 Task: Check the average views per listing of open concept kitchen in the last 3 years.
Action: Mouse moved to (947, 222)
Screenshot: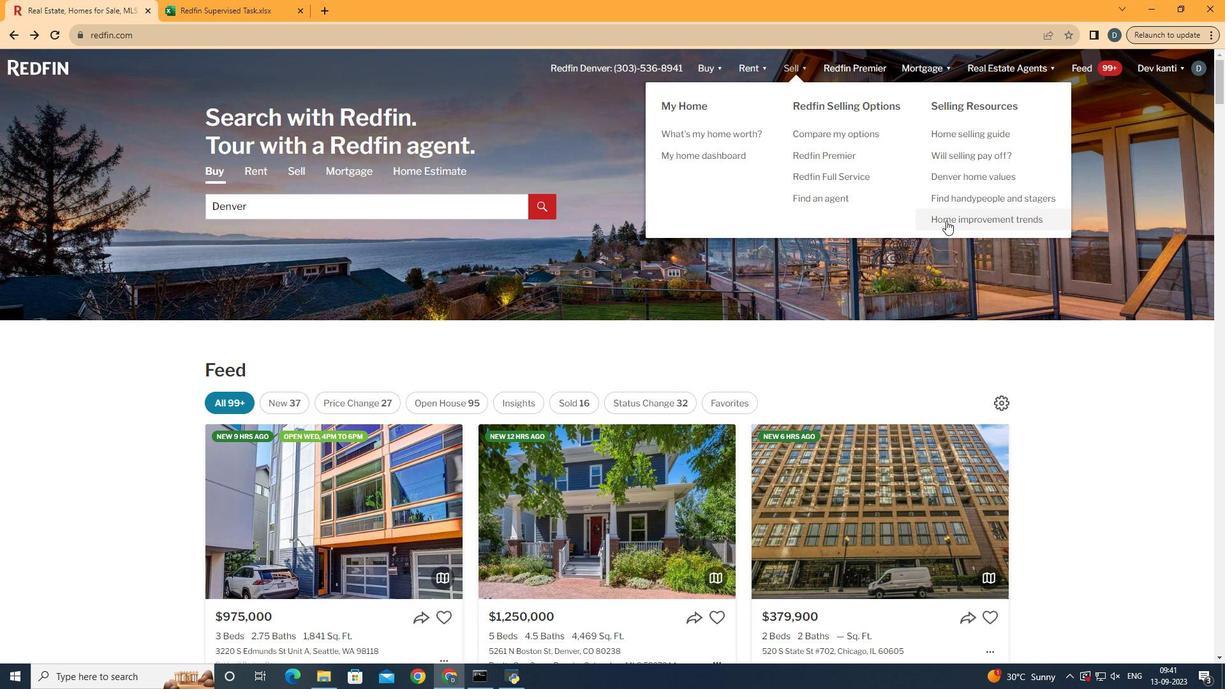 
Action: Mouse pressed left at (947, 222)
Screenshot: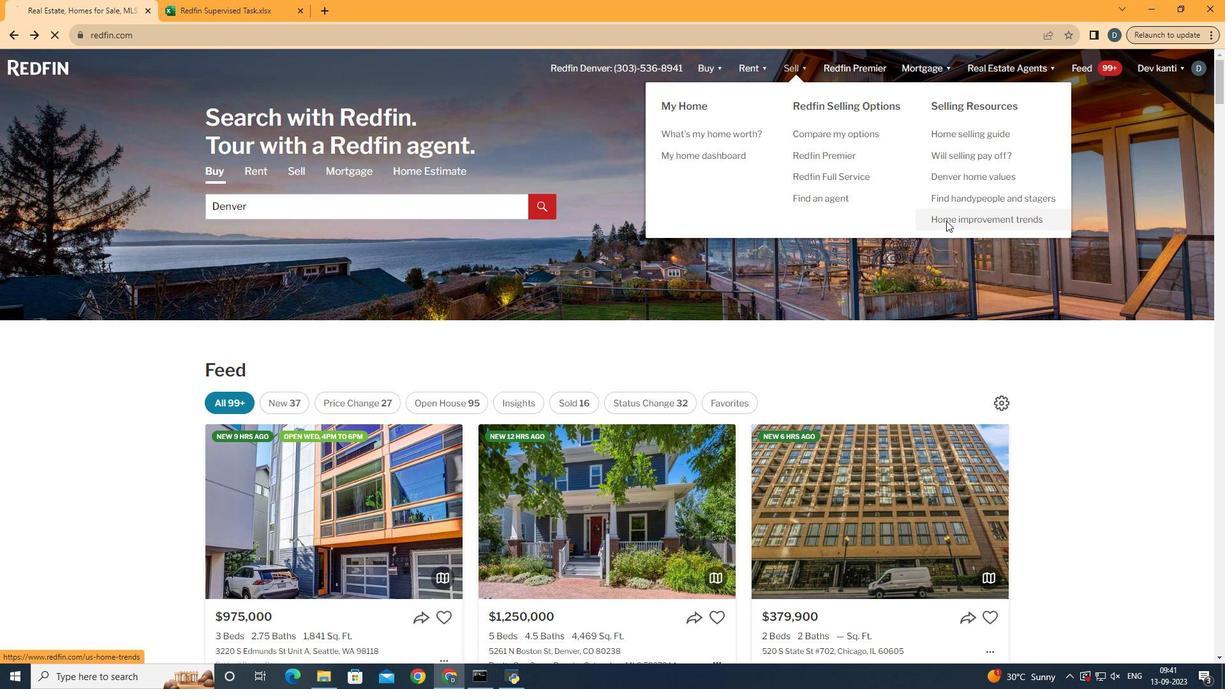 
Action: Mouse moved to (310, 246)
Screenshot: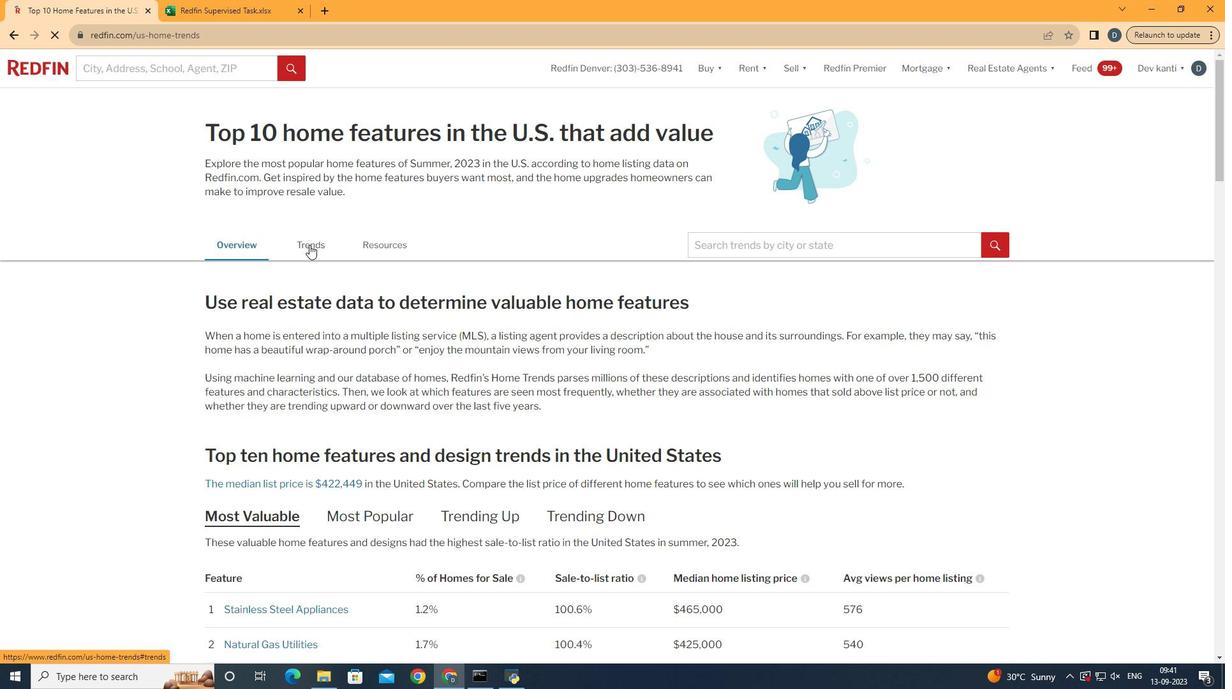 
Action: Mouse pressed left at (310, 246)
Screenshot: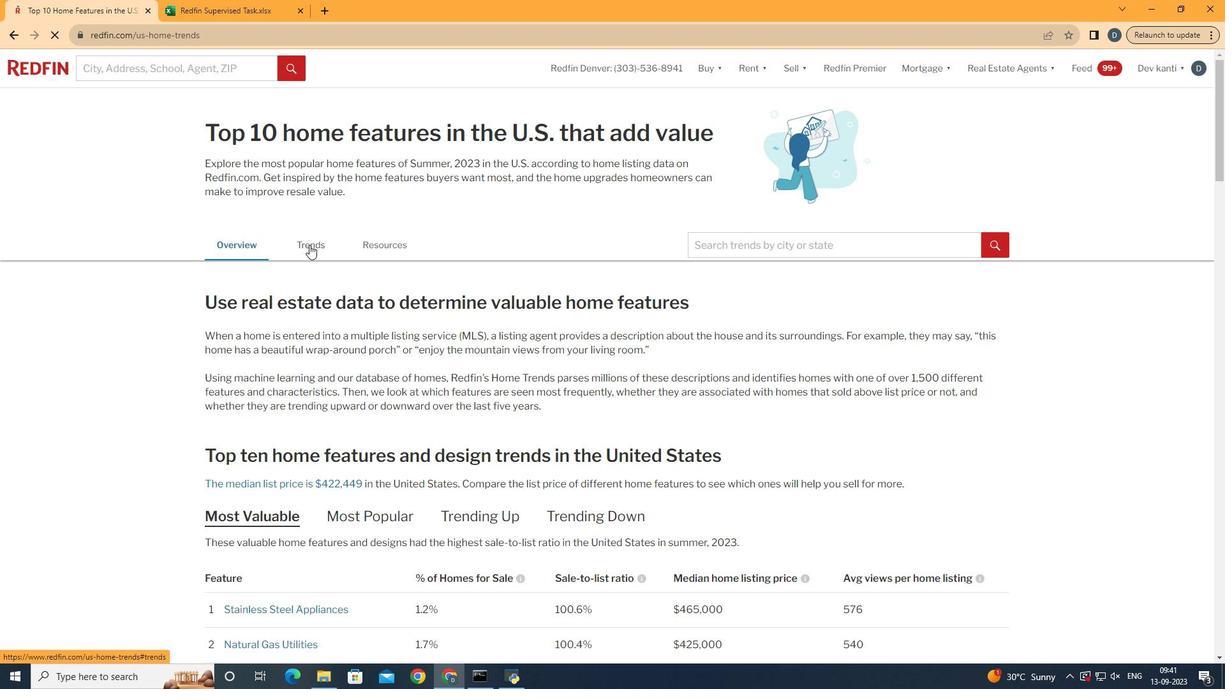 
Action: Mouse moved to (410, 326)
Screenshot: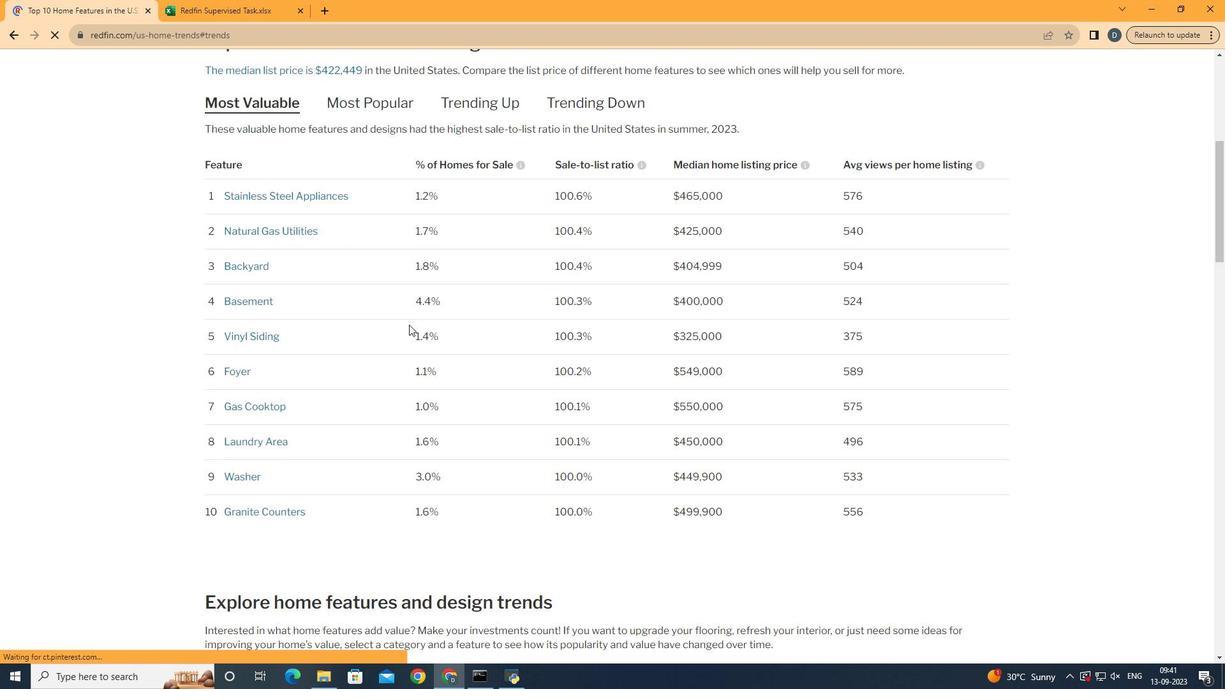 
Action: Mouse scrolled (410, 325) with delta (0, 0)
Screenshot: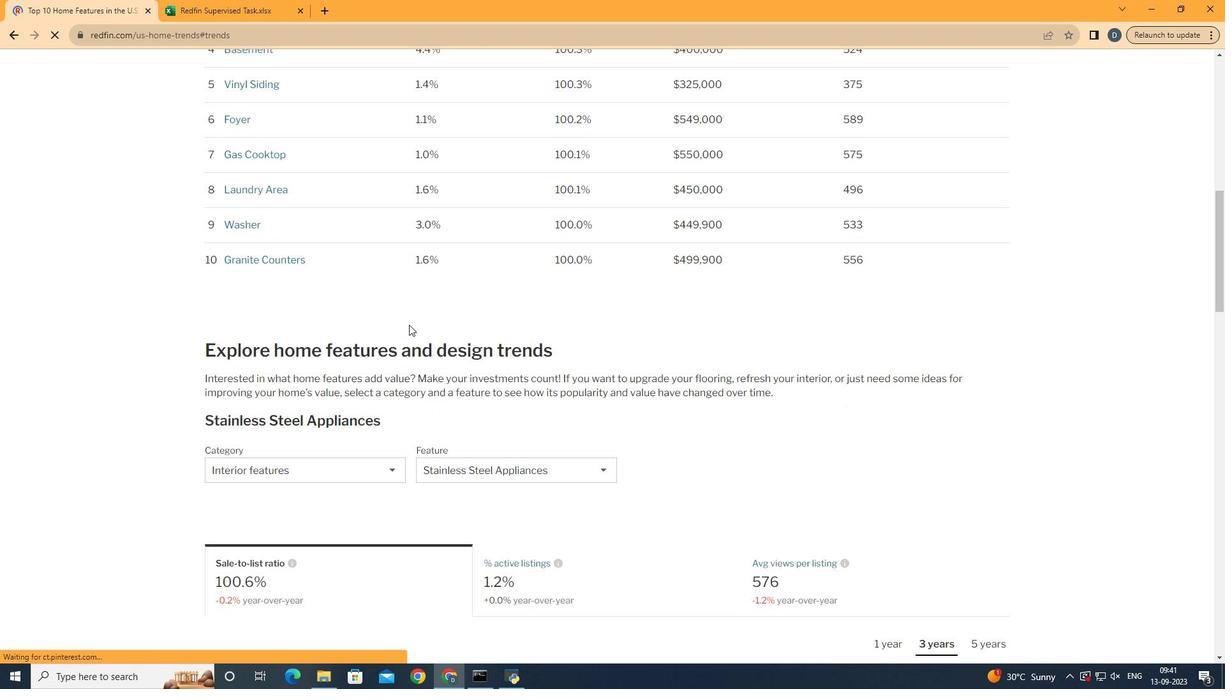 
Action: Mouse scrolled (410, 325) with delta (0, 0)
Screenshot: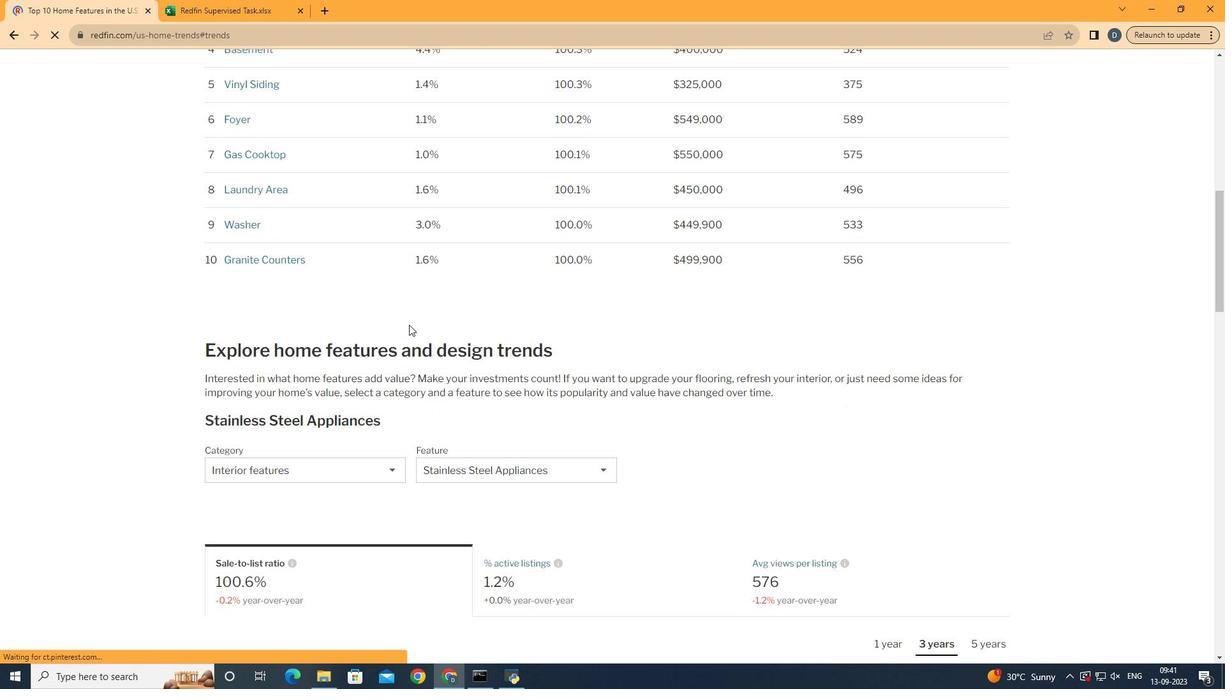 
Action: Mouse scrolled (410, 325) with delta (0, 0)
Screenshot: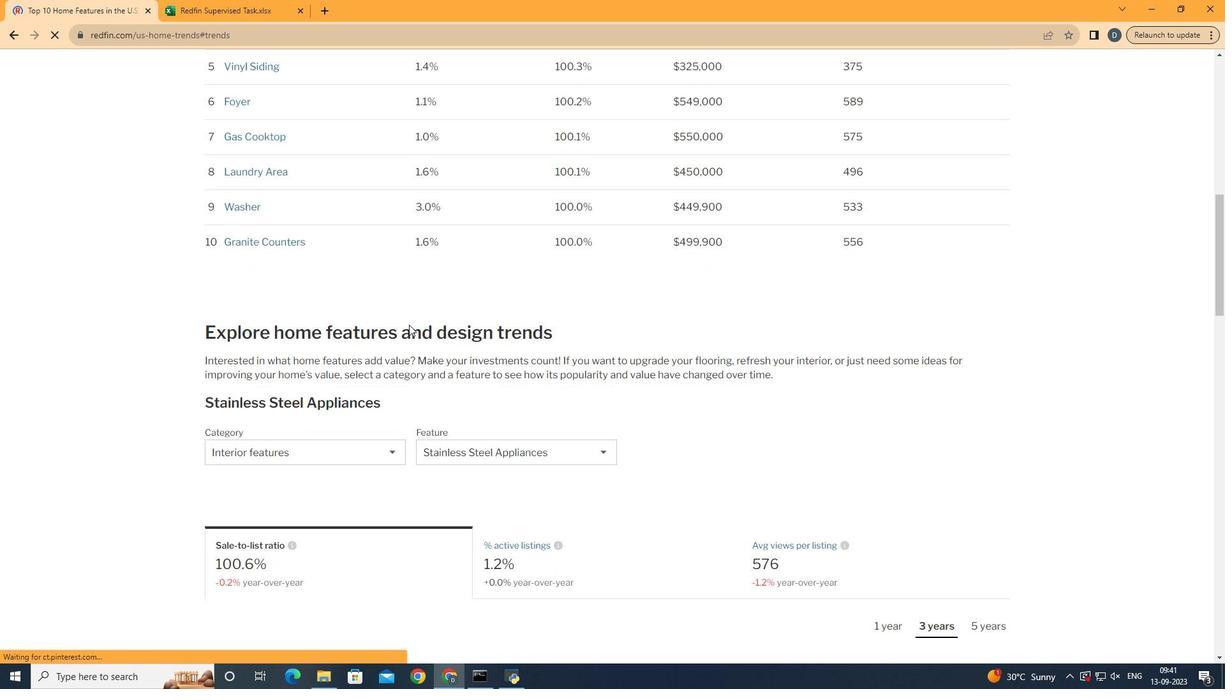 
Action: Mouse scrolled (410, 325) with delta (0, 0)
Screenshot: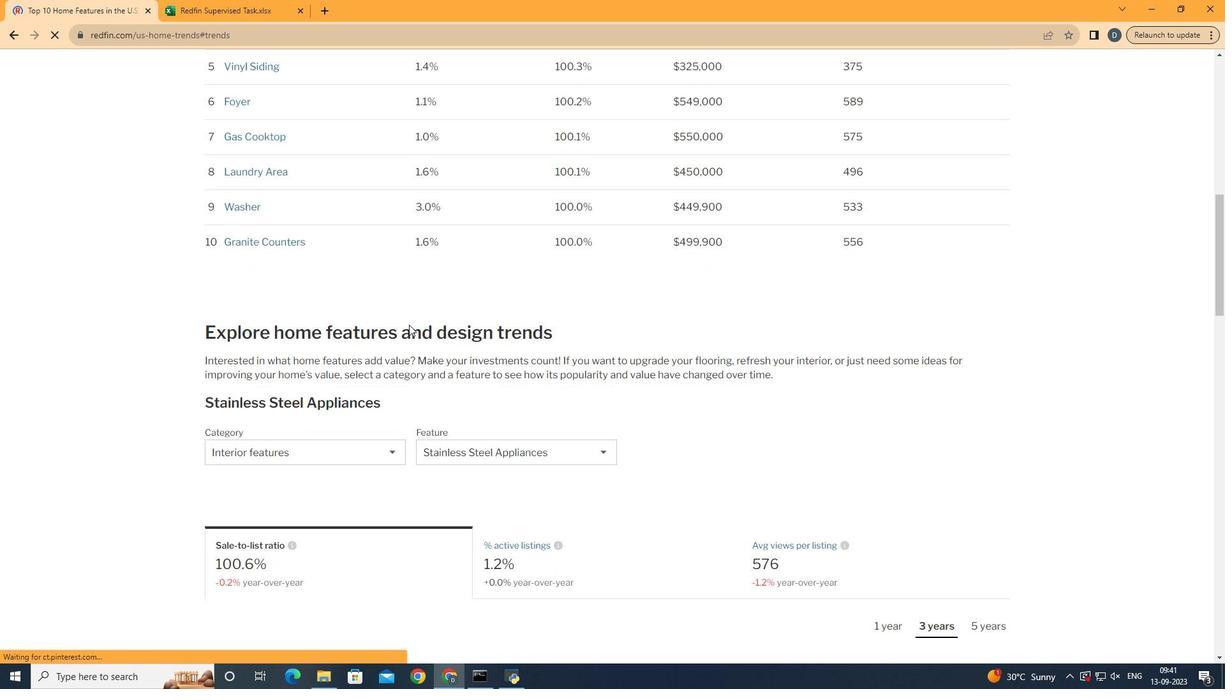 
Action: Mouse scrolled (410, 325) with delta (0, 0)
Screenshot: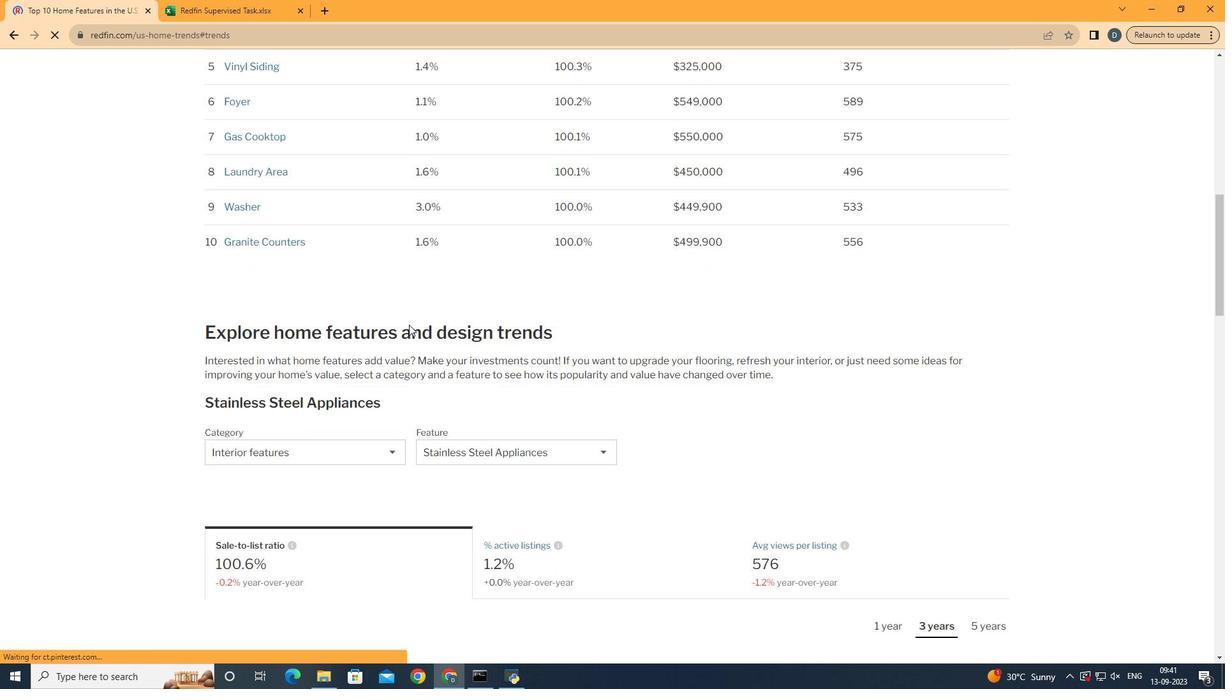 
Action: Mouse scrolled (410, 325) with delta (0, 0)
Screenshot: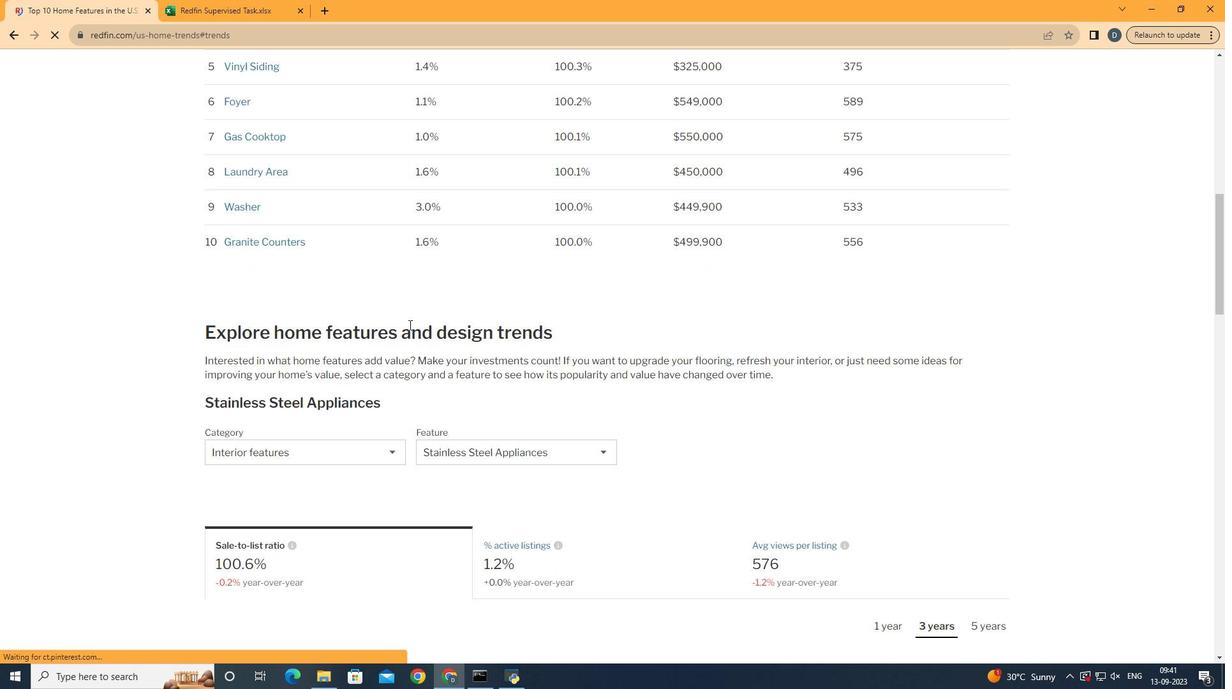
Action: Mouse scrolled (410, 325) with delta (0, 0)
Screenshot: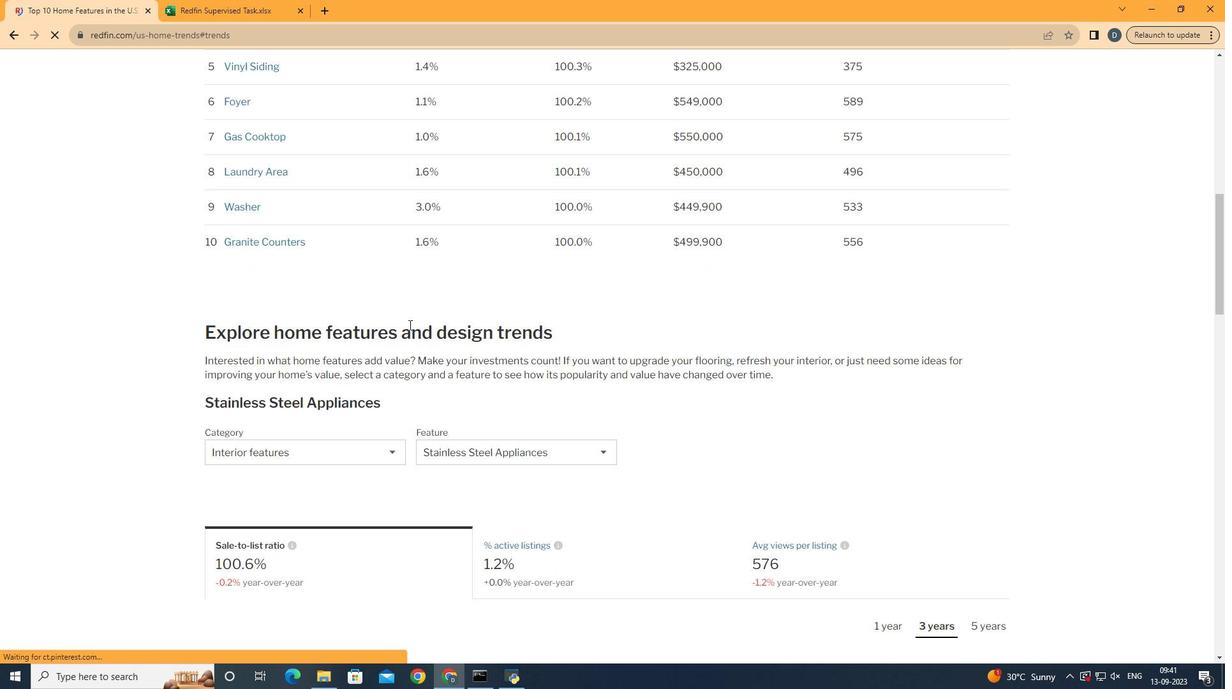 
Action: Mouse scrolled (410, 325) with delta (0, 0)
Screenshot: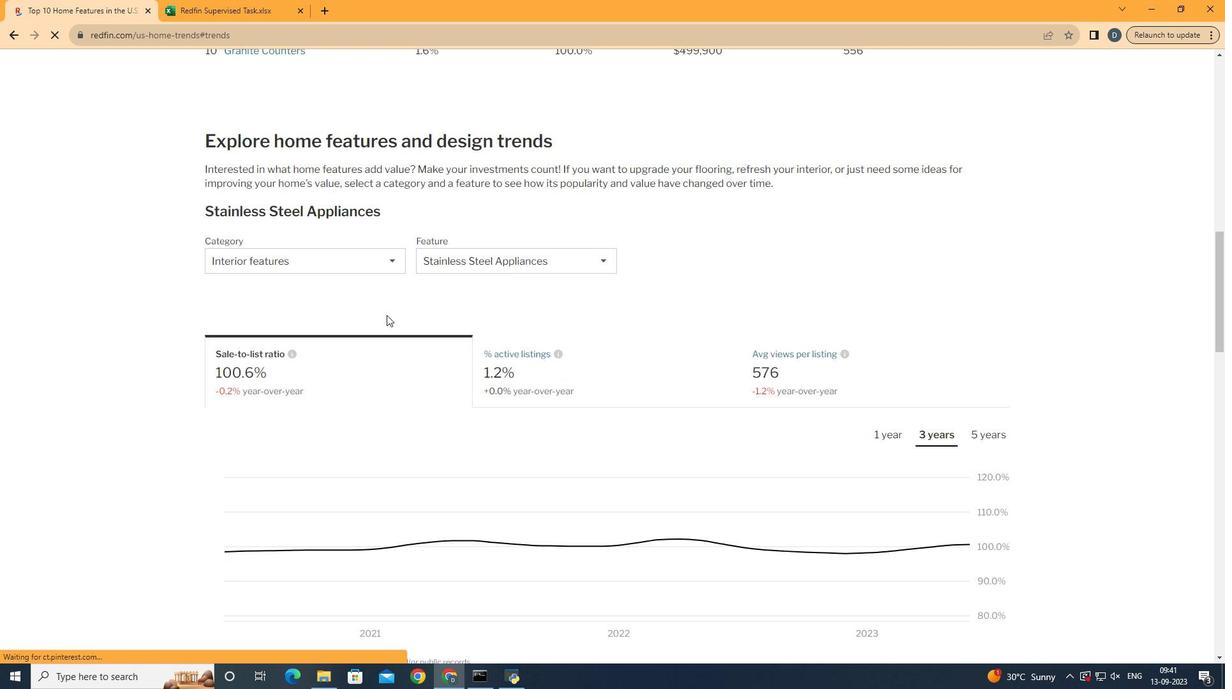 
Action: Mouse moved to (387, 292)
Screenshot: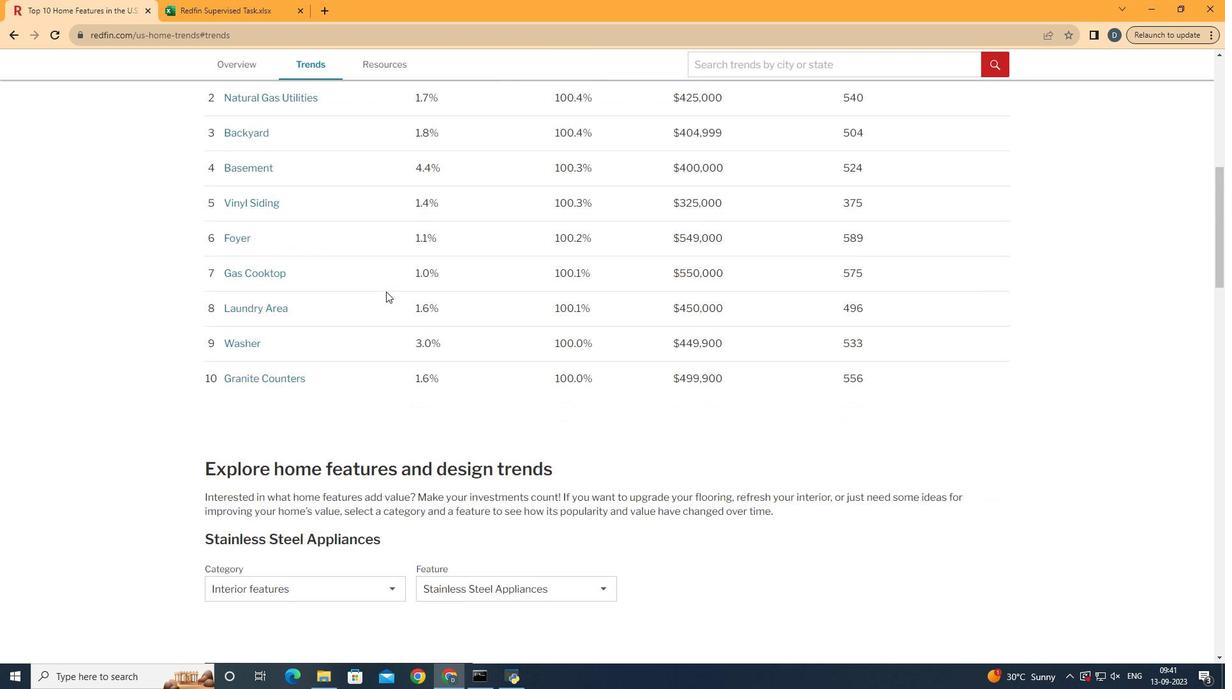 
Action: Mouse scrolled (387, 292) with delta (0, 0)
Screenshot: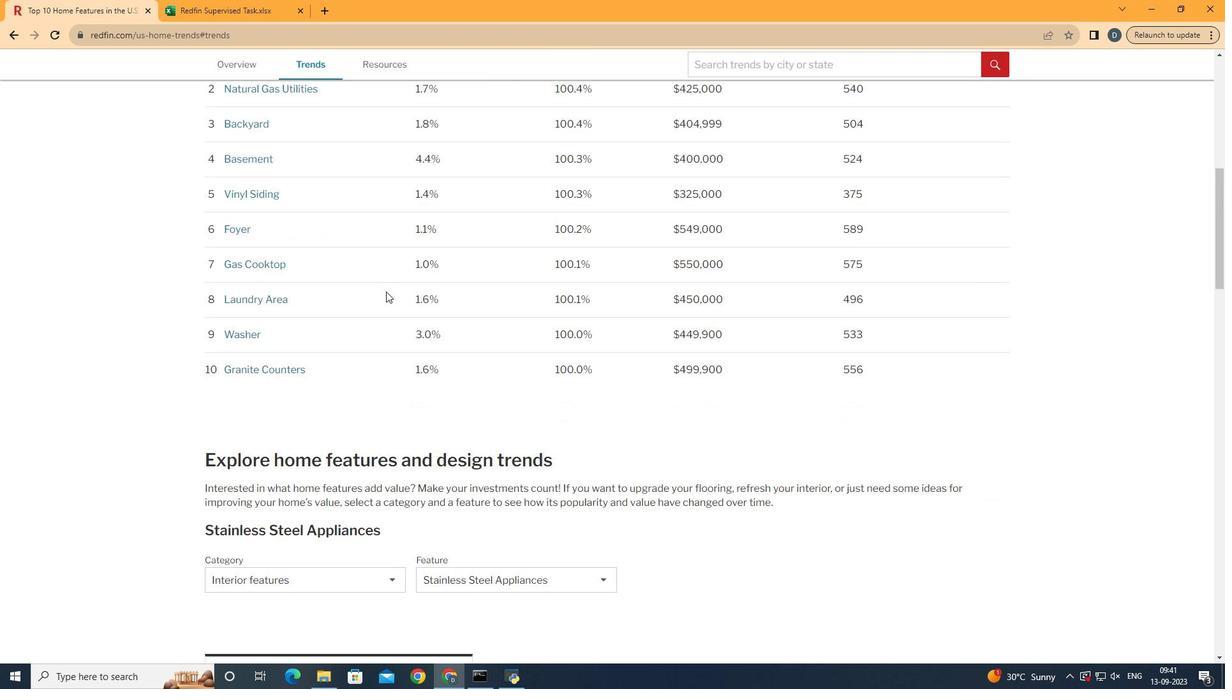 
Action: Mouse scrolled (387, 292) with delta (0, 0)
Screenshot: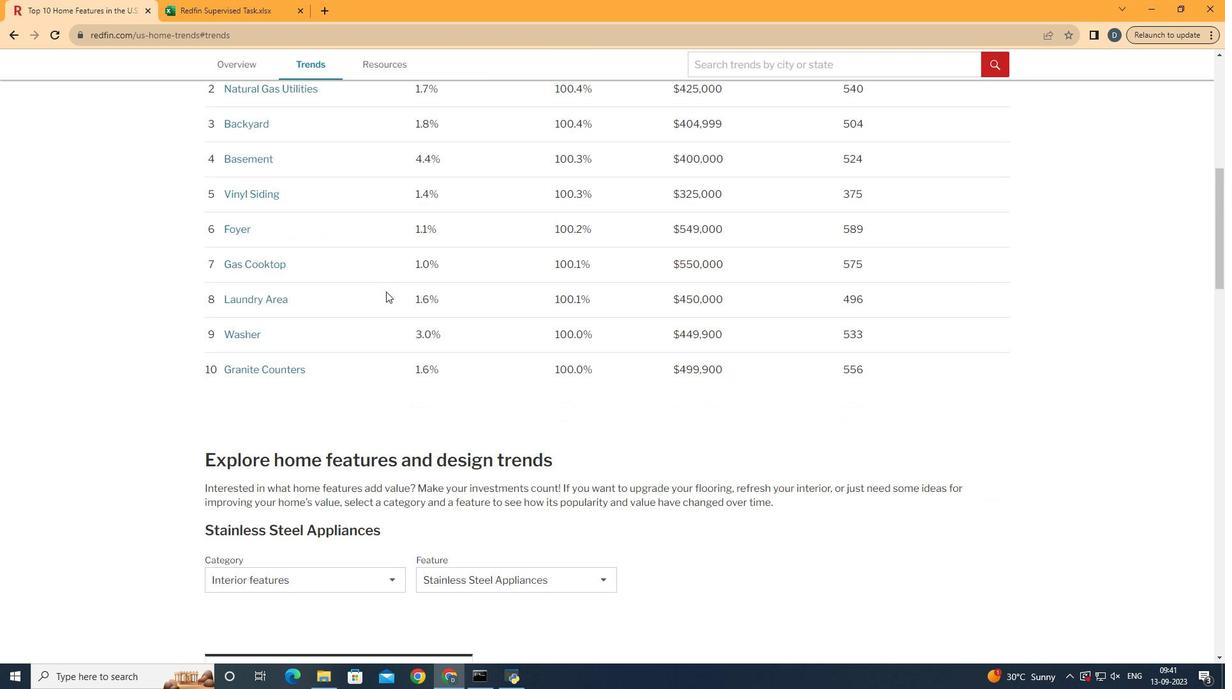 
Action: Mouse scrolled (387, 292) with delta (0, 0)
Screenshot: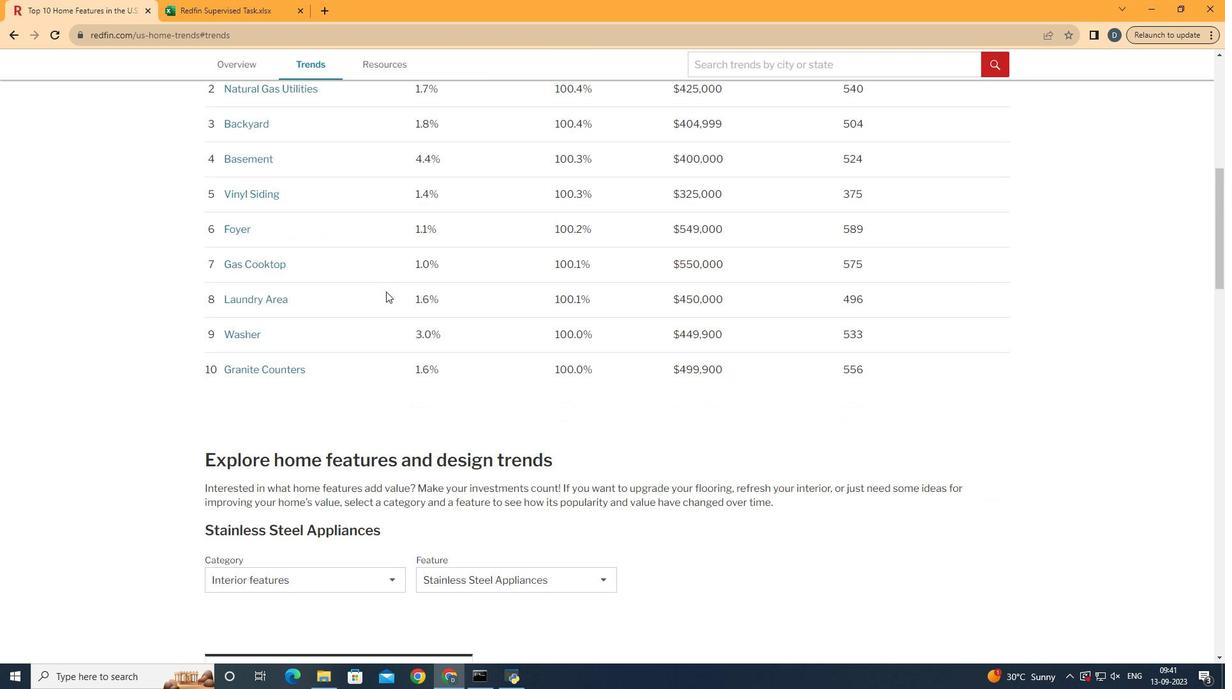
Action: Mouse scrolled (387, 292) with delta (0, 0)
Screenshot: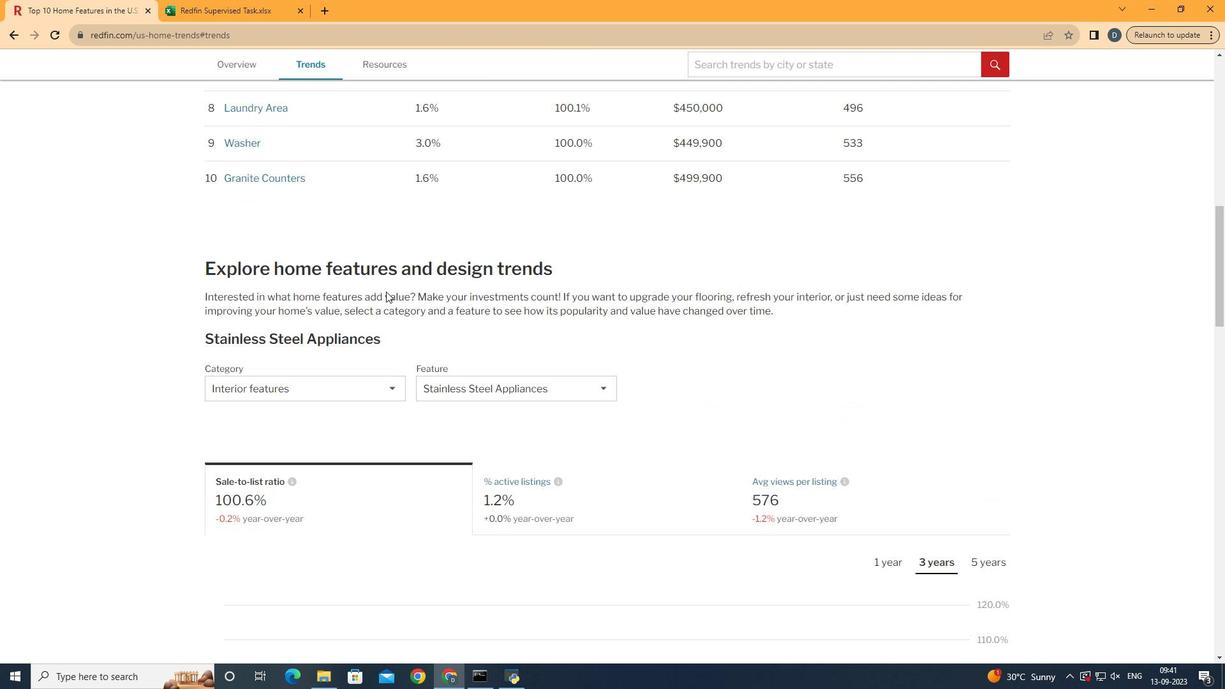 
Action: Mouse scrolled (387, 292) with delta (0, 0)
Screenshot: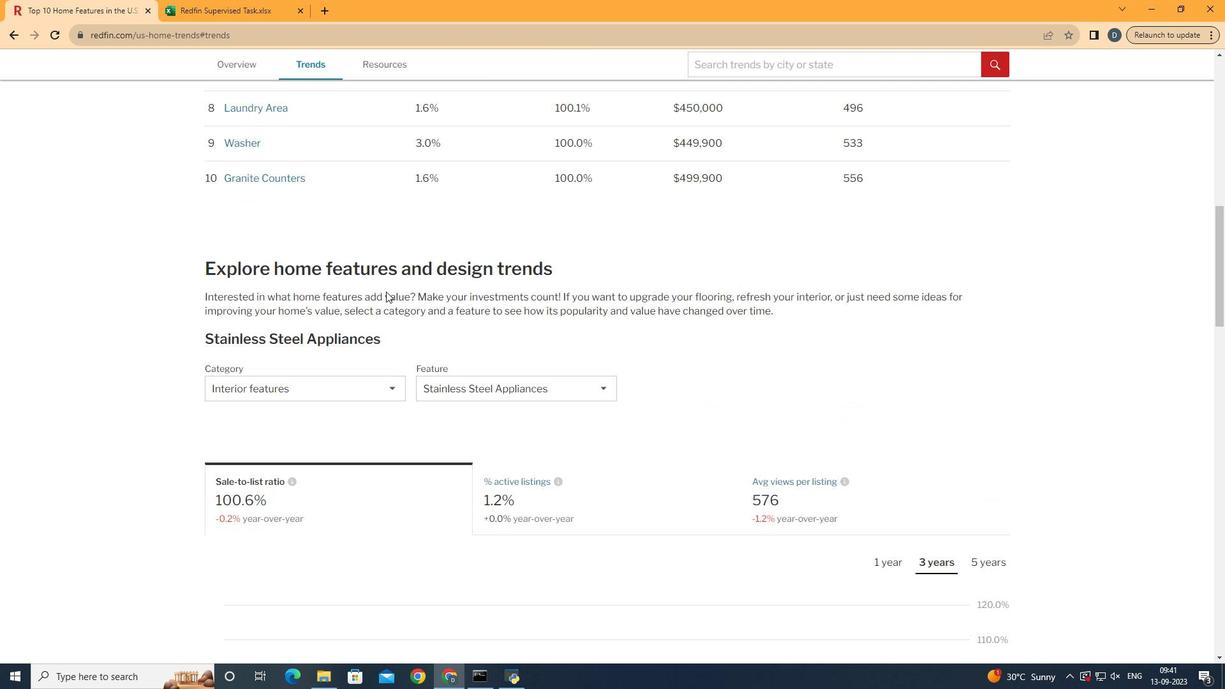 
Action: Mouse scrolled (387, 292) with delta (0, 0)
Screenshot: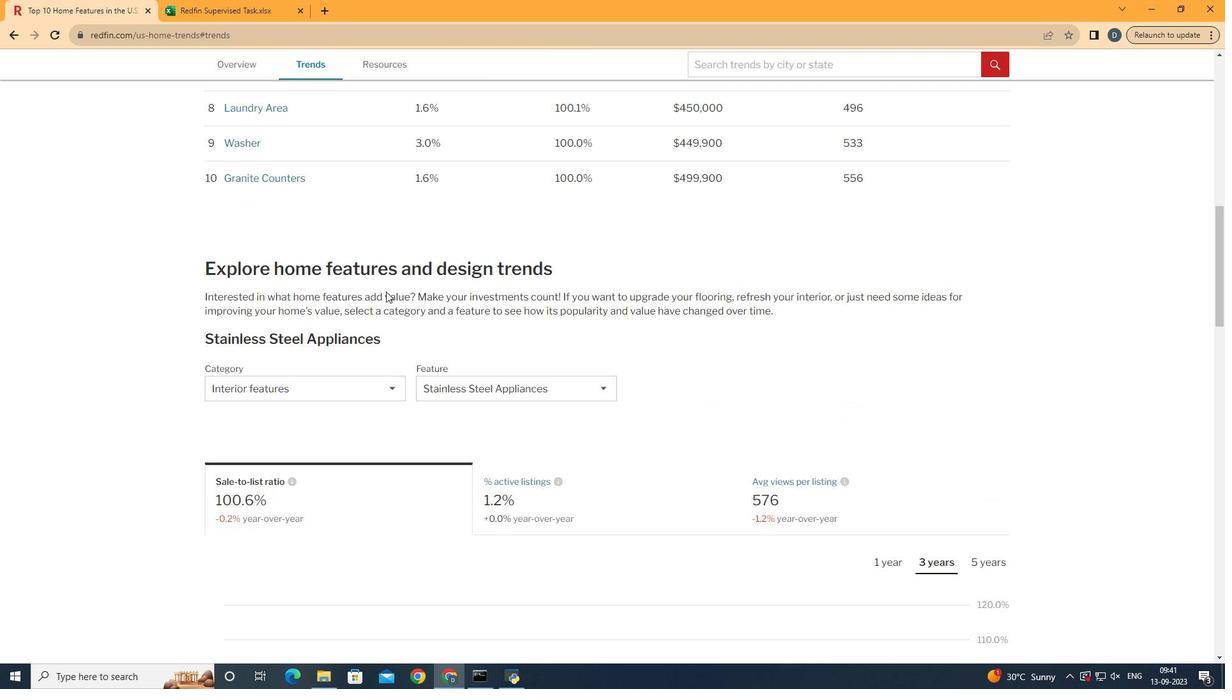 
Action: Mouse moved to (379, 370)
Screenshot: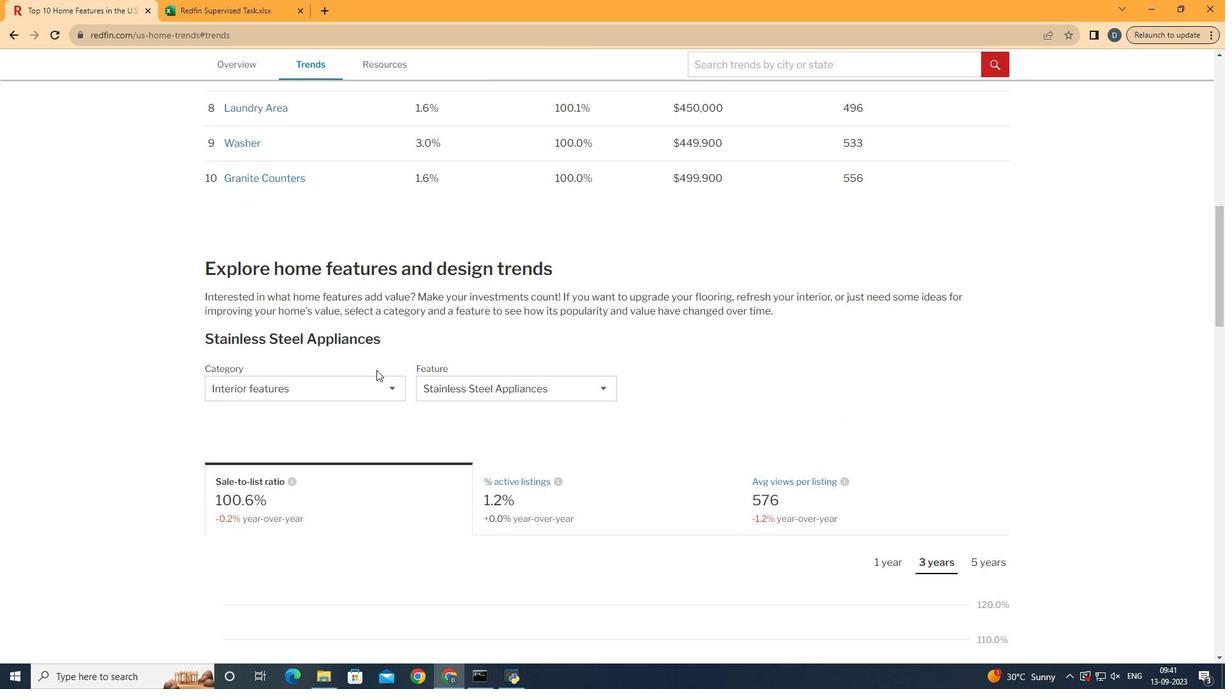 
Action: Mouse pressed left at (379, 370)
Screenshot: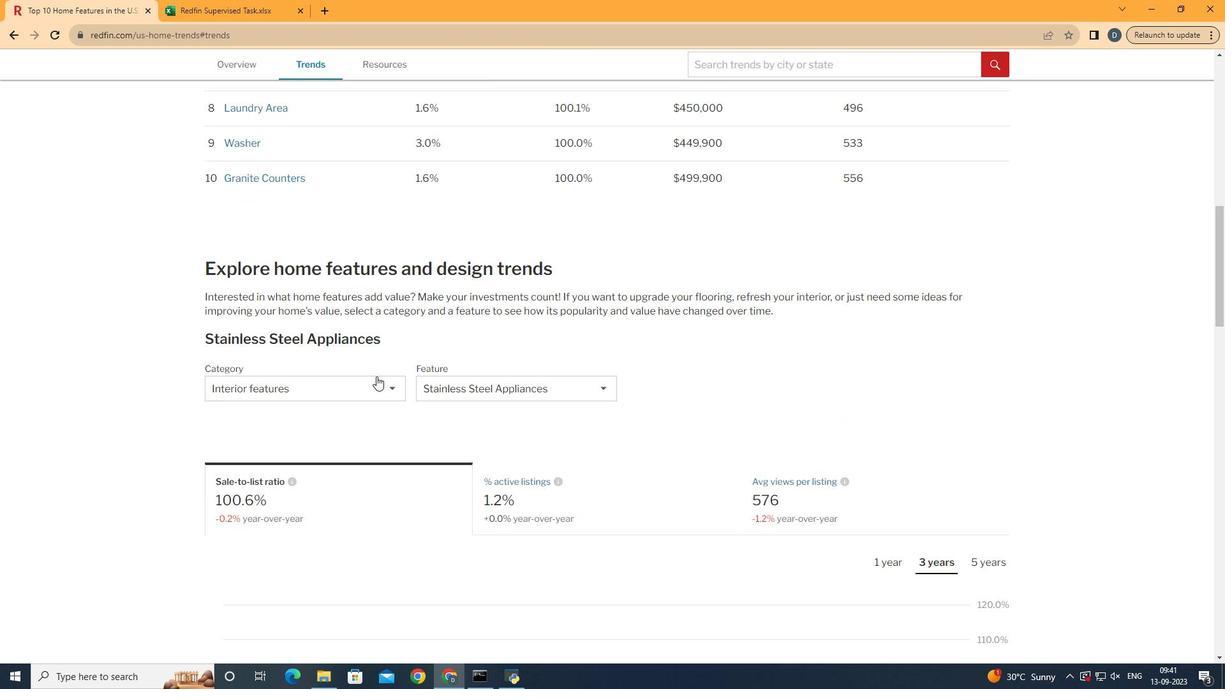 
Action: Mouse moved to (377, 378)
Screenshot: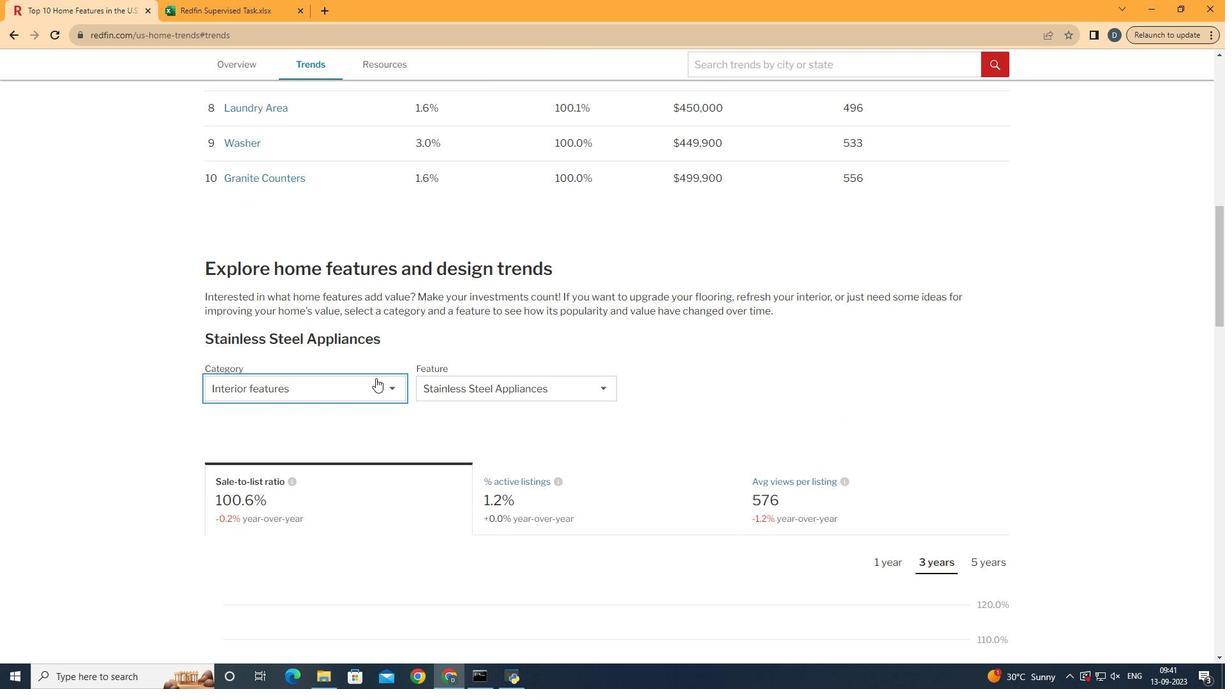 
Action: Mouse pressed left at (377, 378)
Screenshot: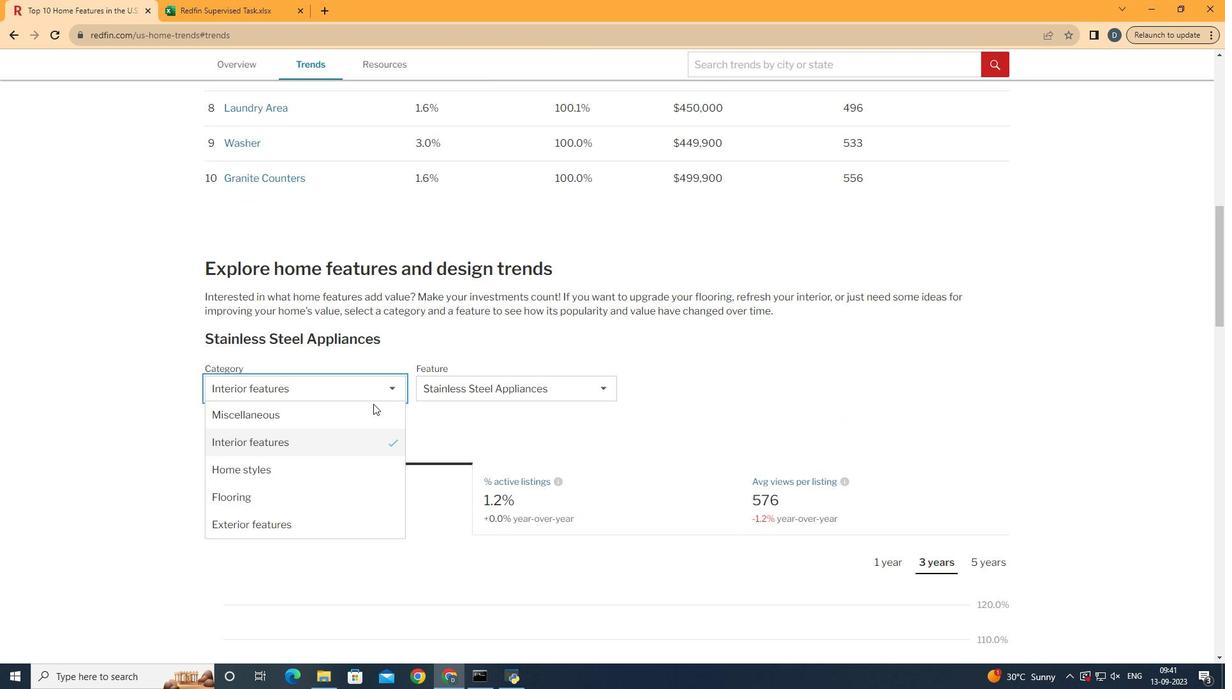 
Action: Mouse moved to (374, 438)
Screenshot: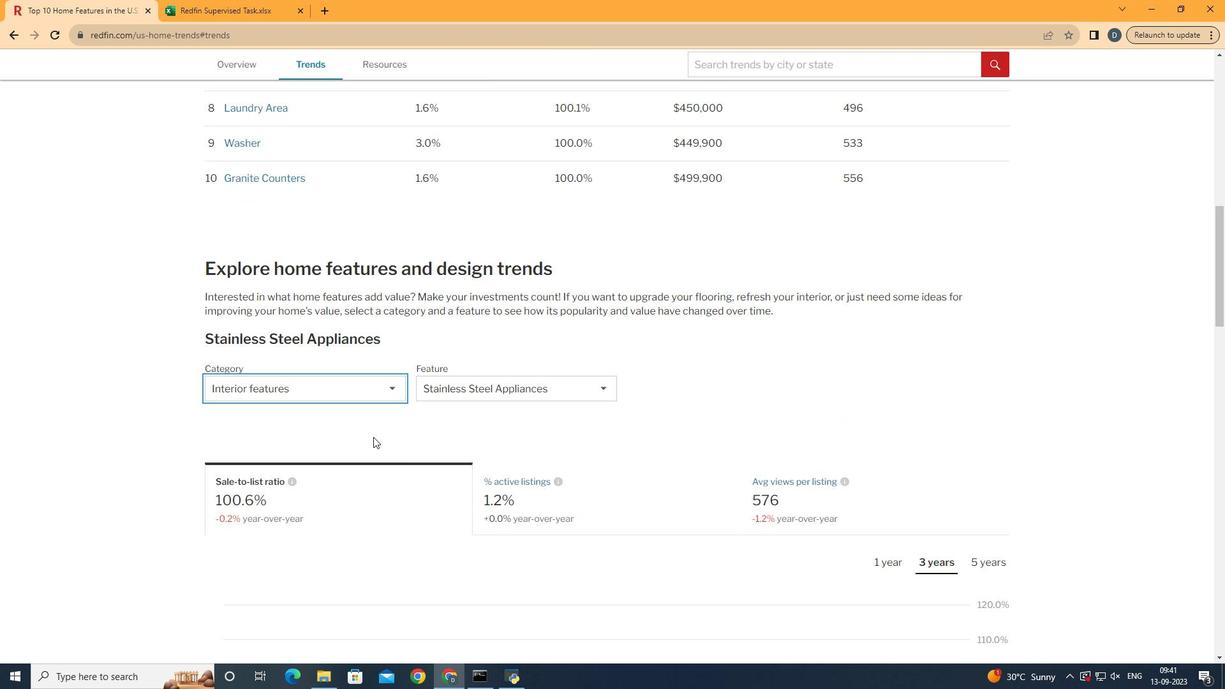 
Action: Mouse pressed left at (374, 438)
Screenshot: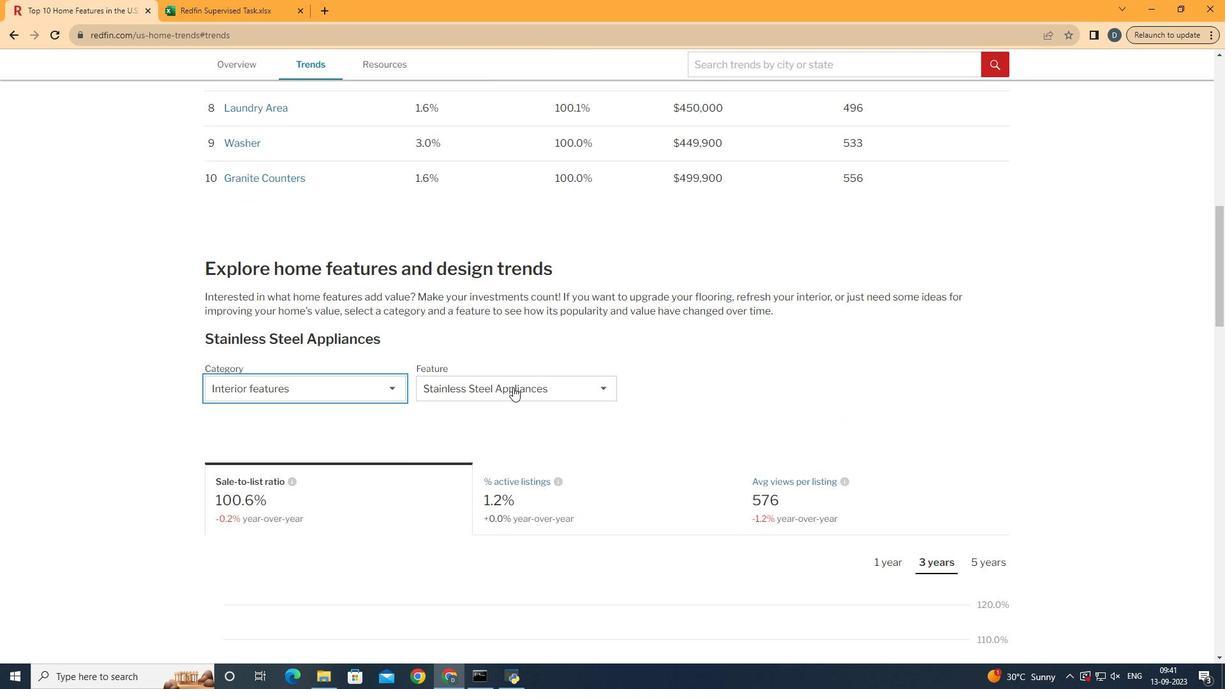 
Action: Mouse moved to (514, 388)
Screenshot: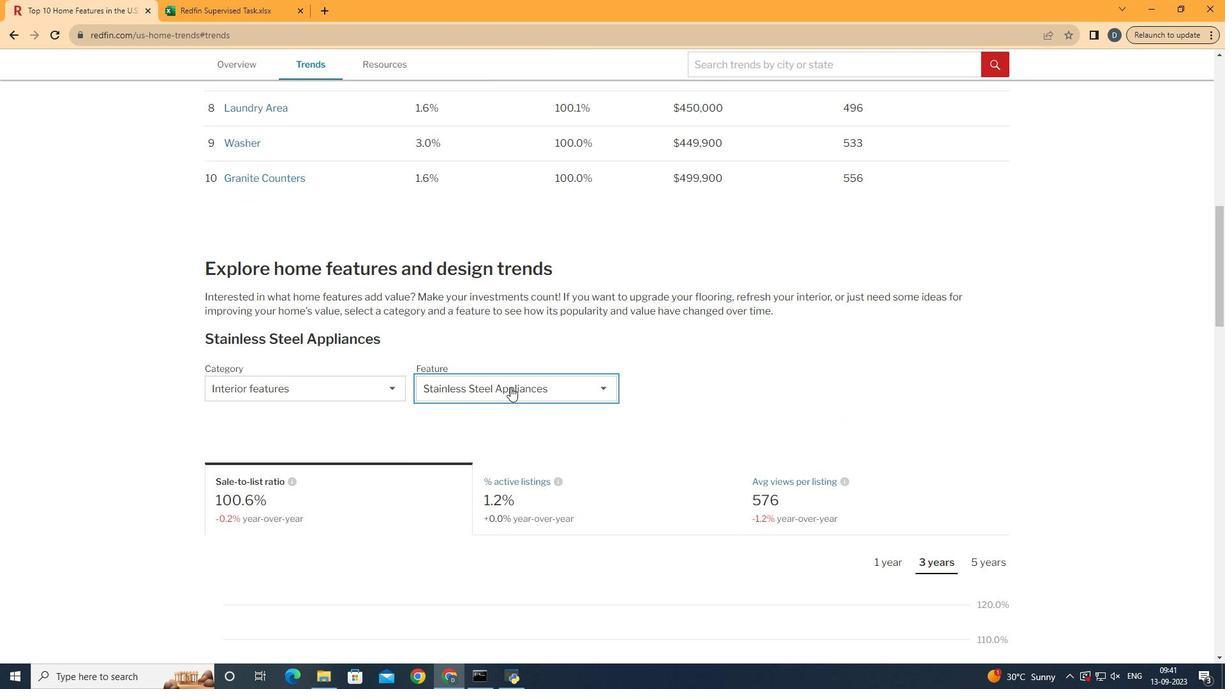 
Action: Mouse pressed left at (514, 388)
Screenshot: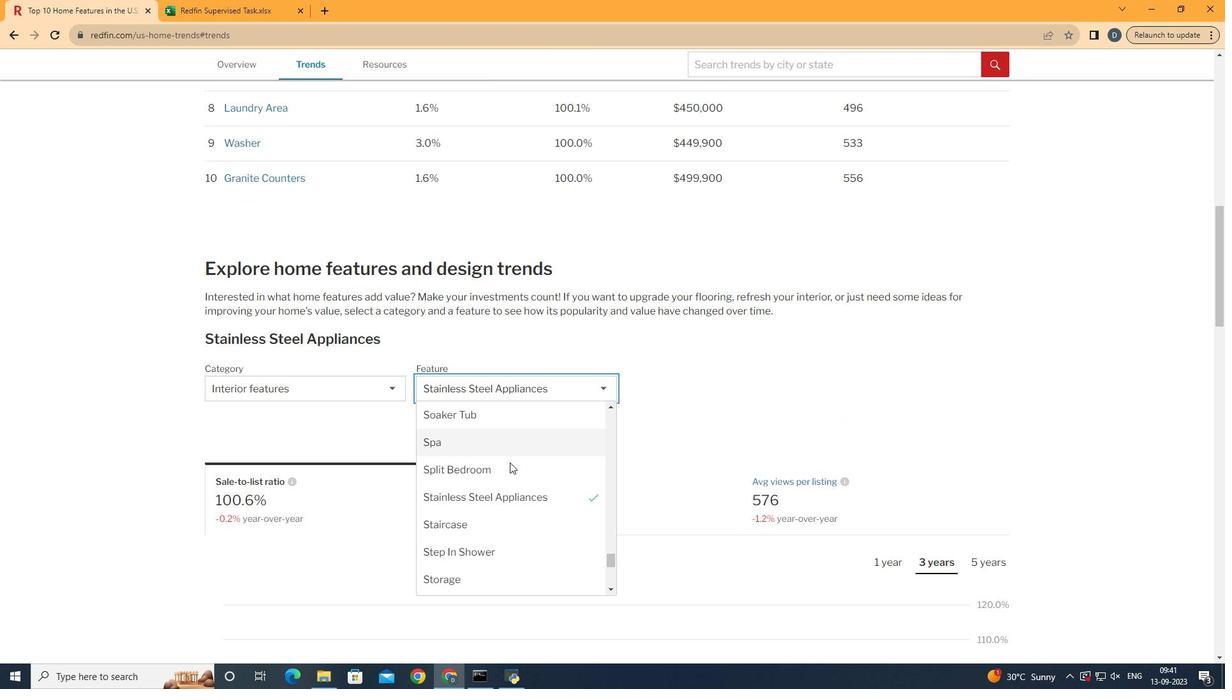 
Action: Mouse moved to (542, 481)
Screenshot: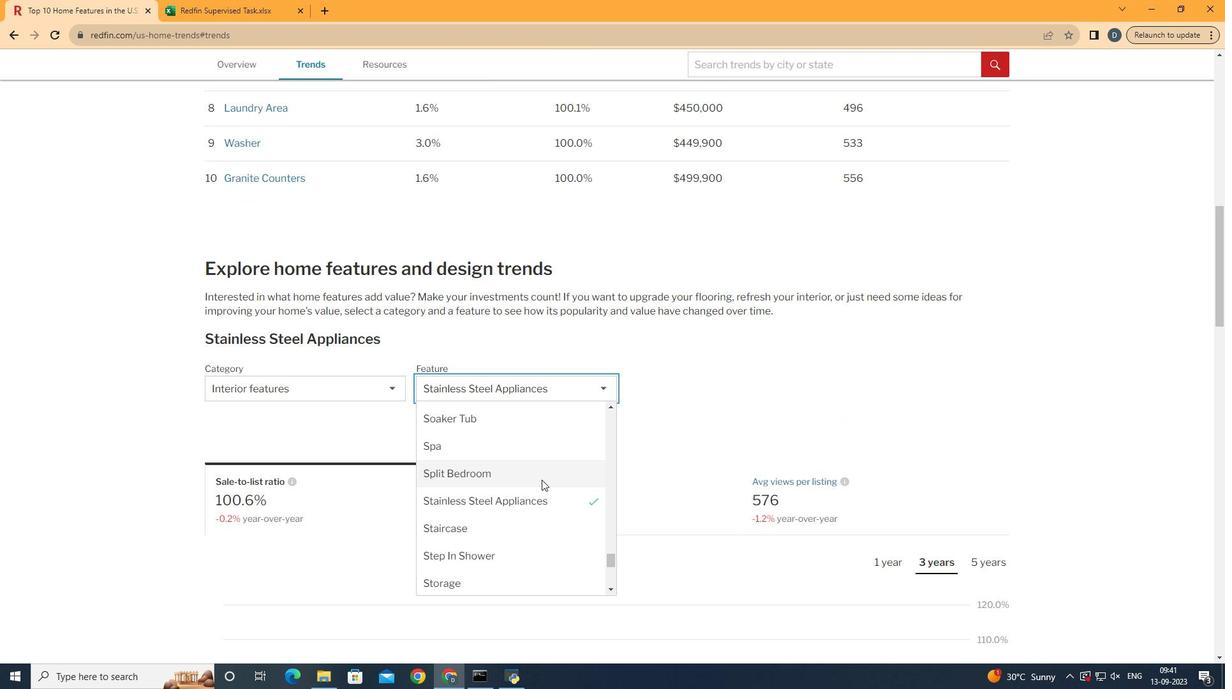 
Action: Mouse scrolled (542, 481) with delta (0, 0)
Screenshot: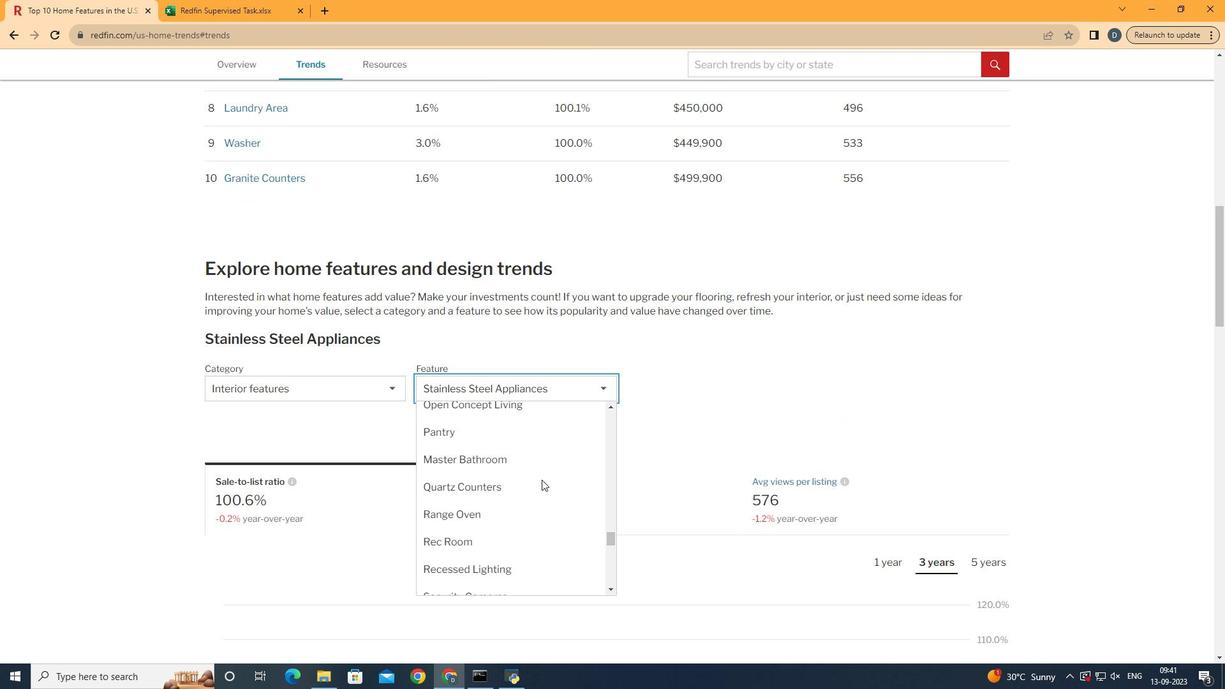 
Action: Mouse scrolled (542, 481) with delta (0, 0)
Screenshot: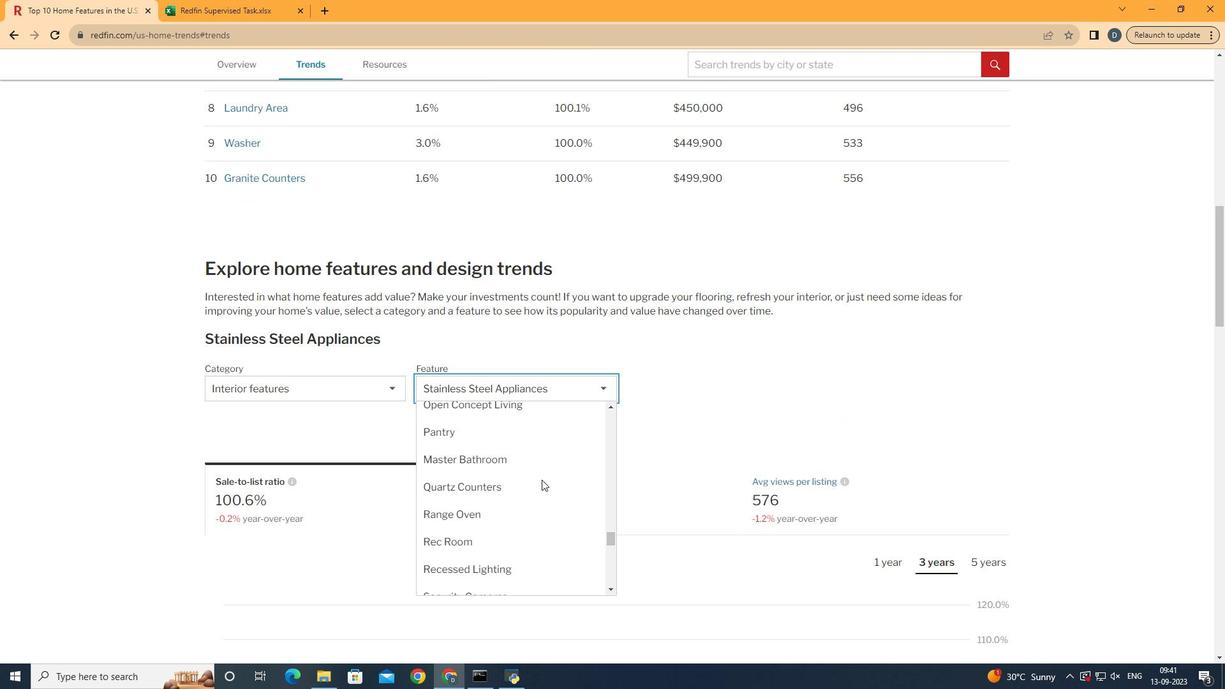 
Action: Mouse moved to (543, 481)
Screenshot: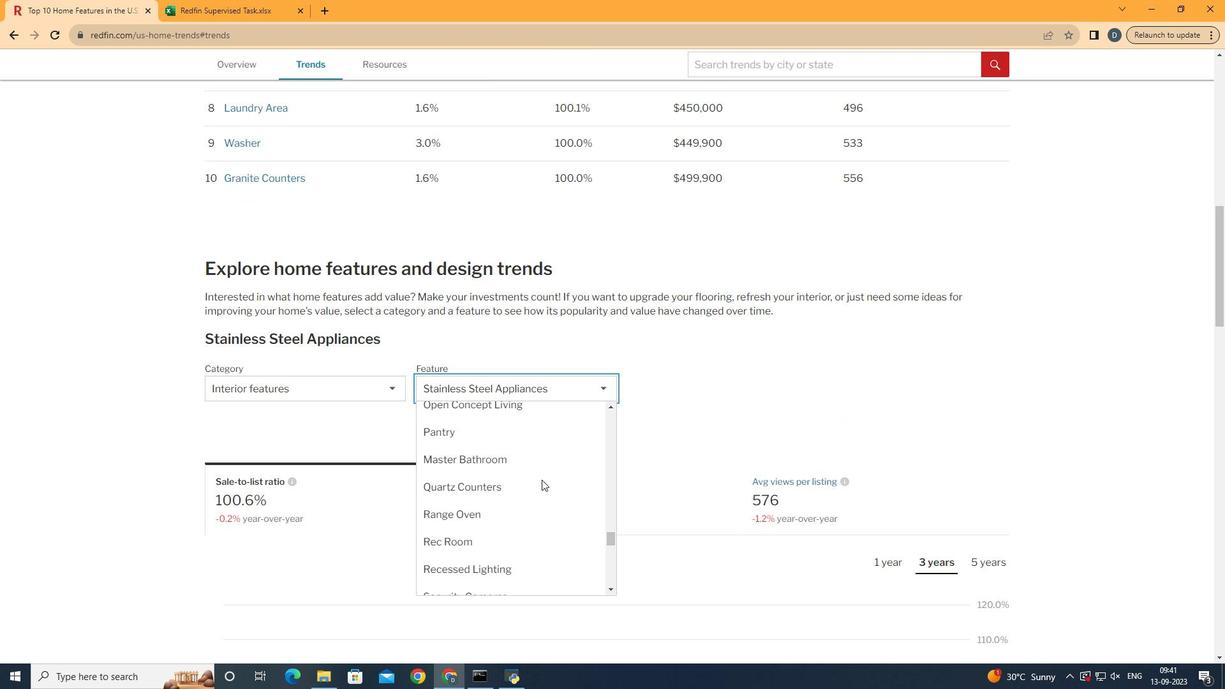 
Action: Mouse scrolled (543, 481) with delta (0, 0)
Screenshot: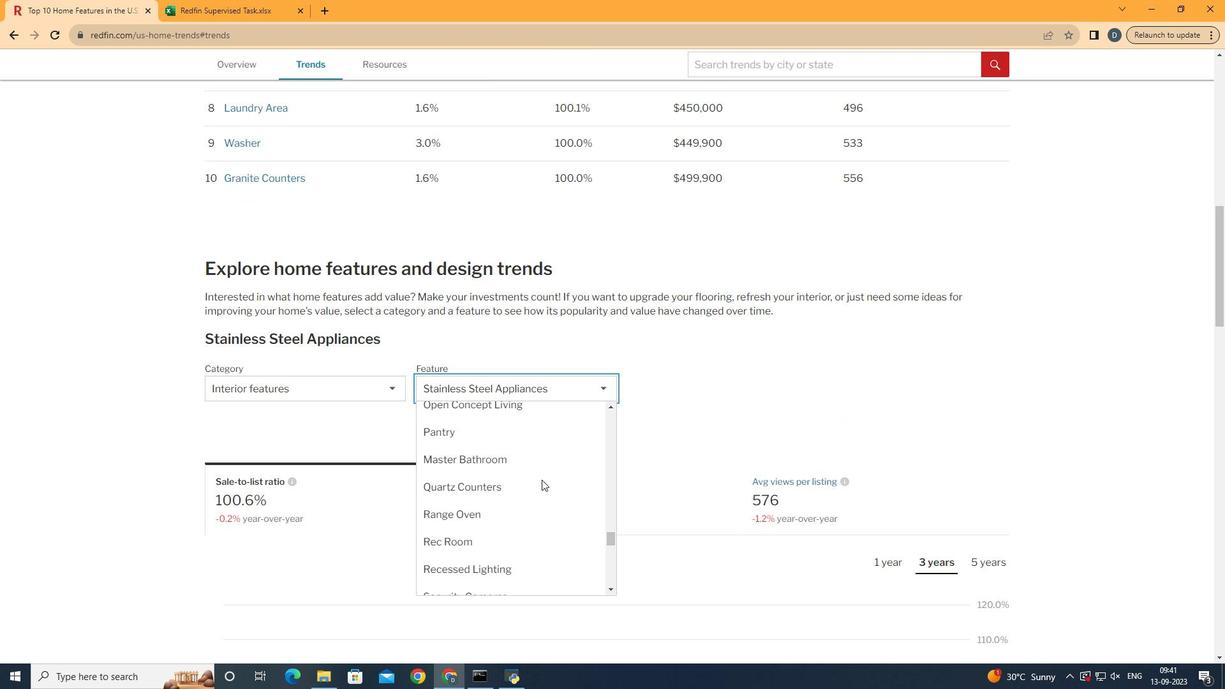 
Action: Mouse scrolled (543, 481) with delta (0, 0)
Screenshot: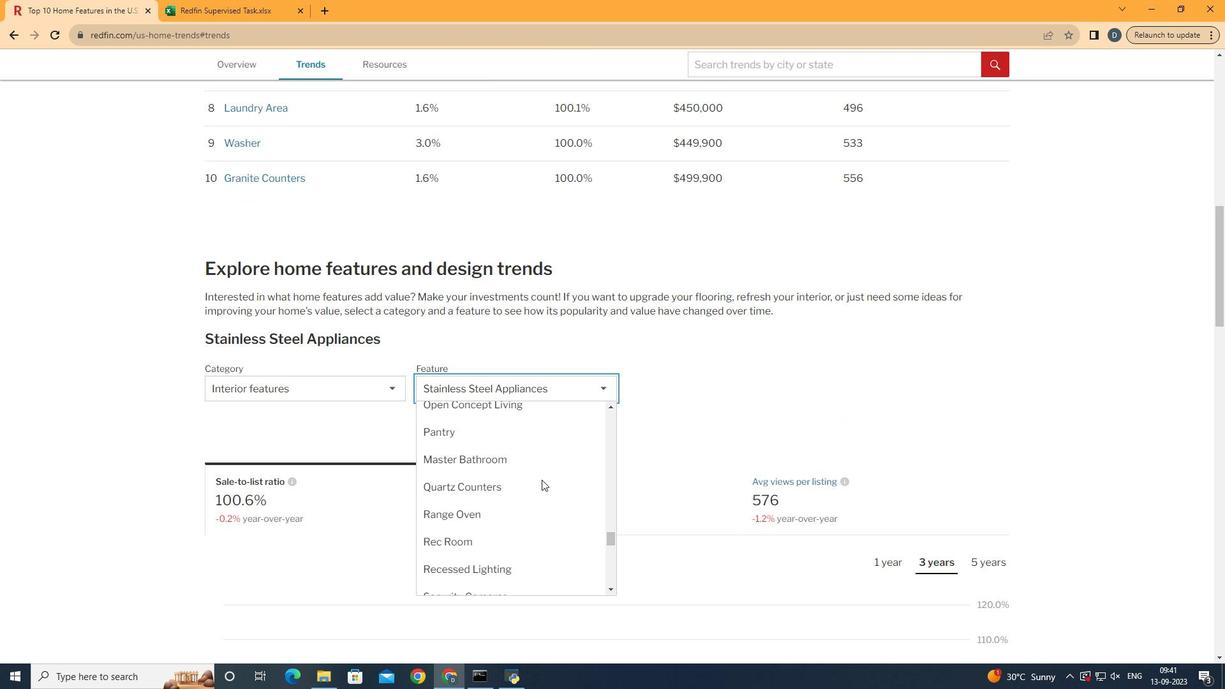 
Action: Mouse scrolled (543, 481) with delta (0, 0)
Screenshot: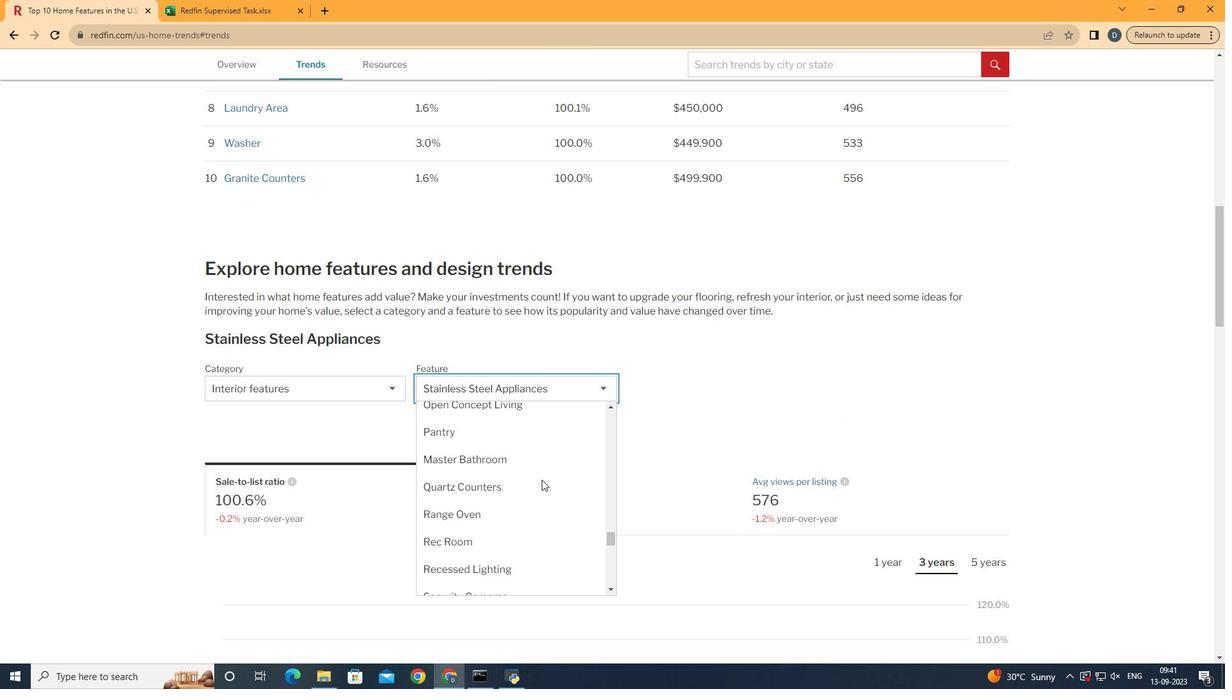 
Action: Mouse scrolled (543, 481) with delta (0, 0)
Screenshot: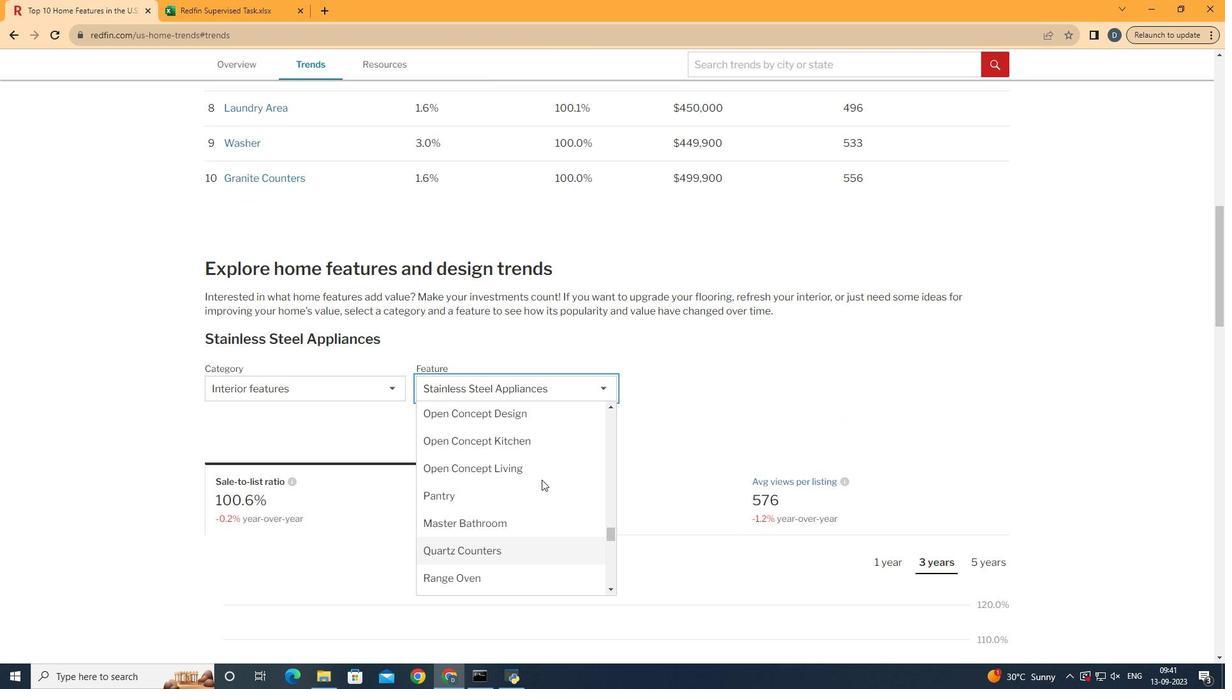 
Action: Mouse moved to (558, 433)
Screenshot: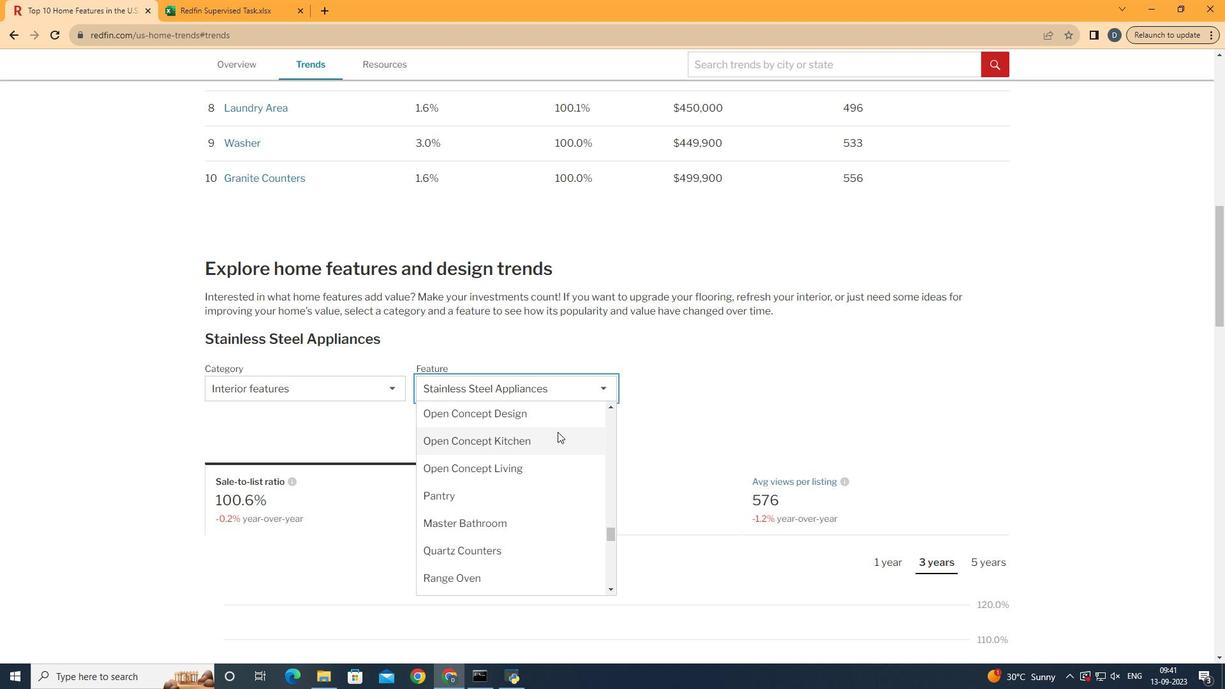 
Action: Mouse pressed left at (558, 433)
Screenshot: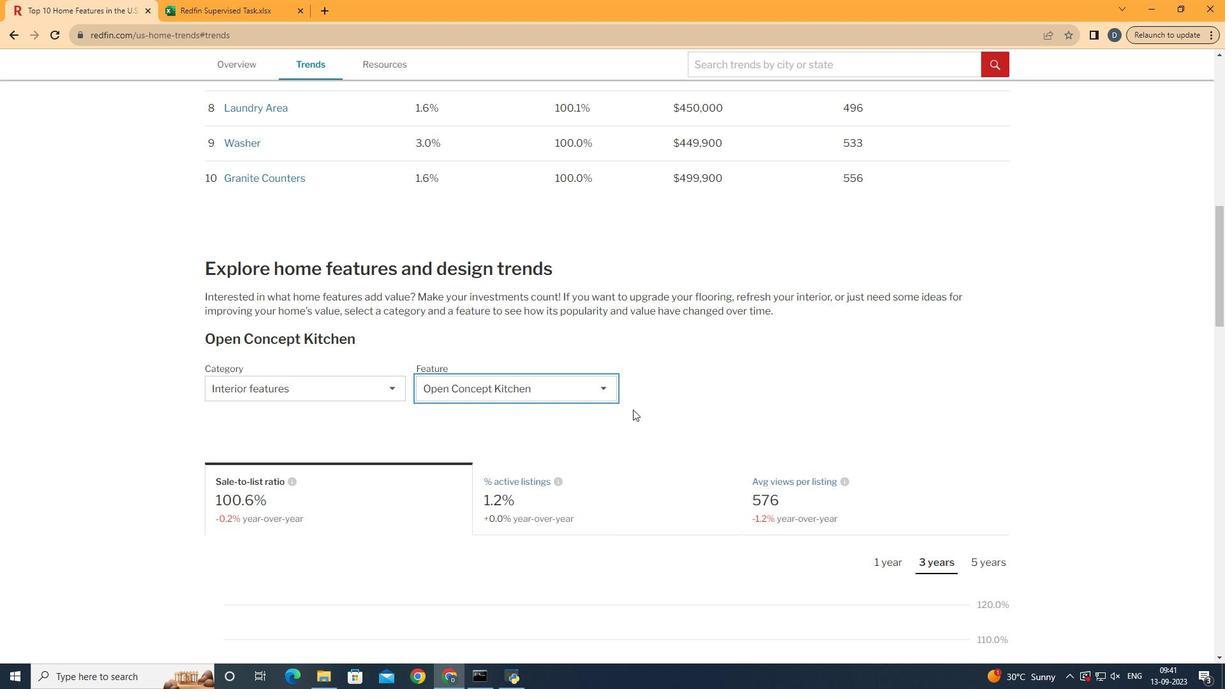 
Action: Mouse moved to (635, 409)
Screenshot: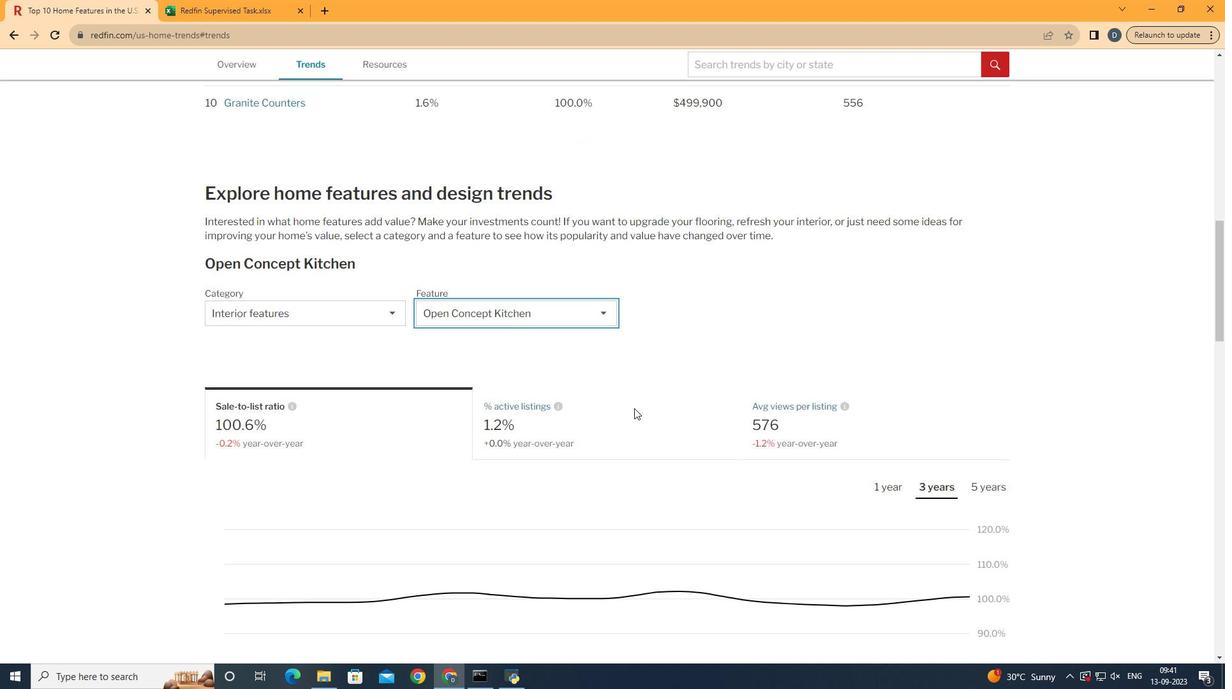 
Action: Mouse scrolled (635, 409) with delta (0, 0)
Screenshot: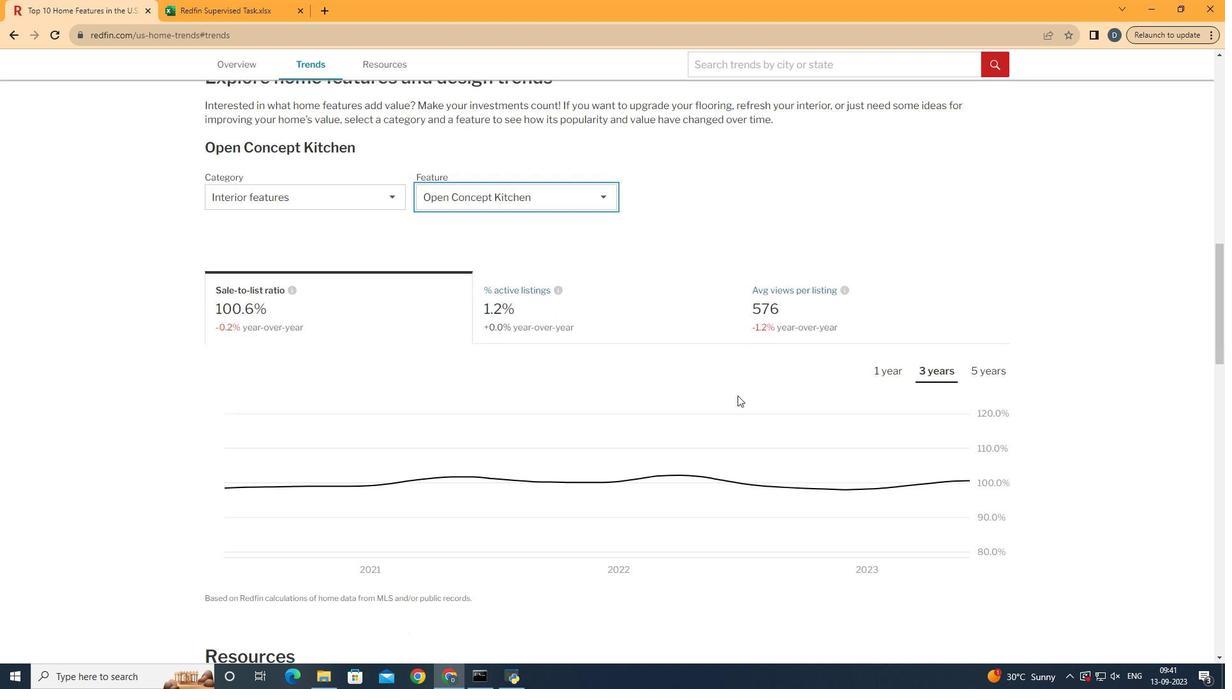 
Action: Mouse scrolled (635, 409) with delta (0, 0)
Screenshot: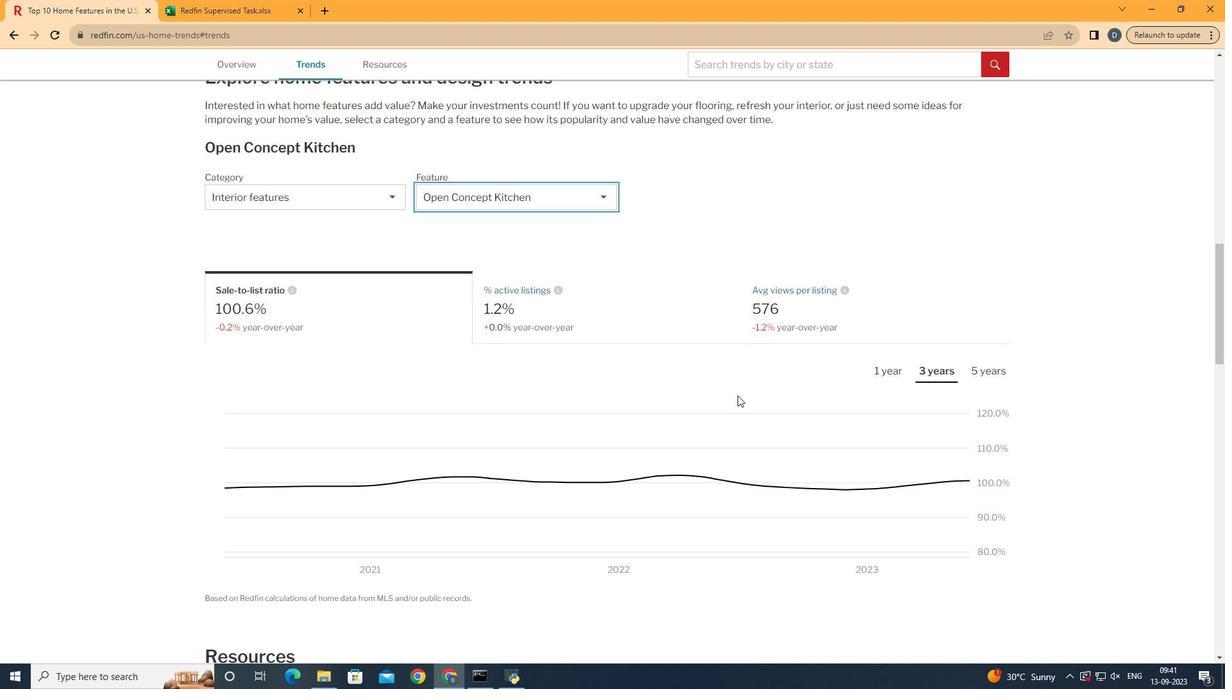
Action: Mouse scrolled (635, 409) with delta (0, 0)
Screenshot: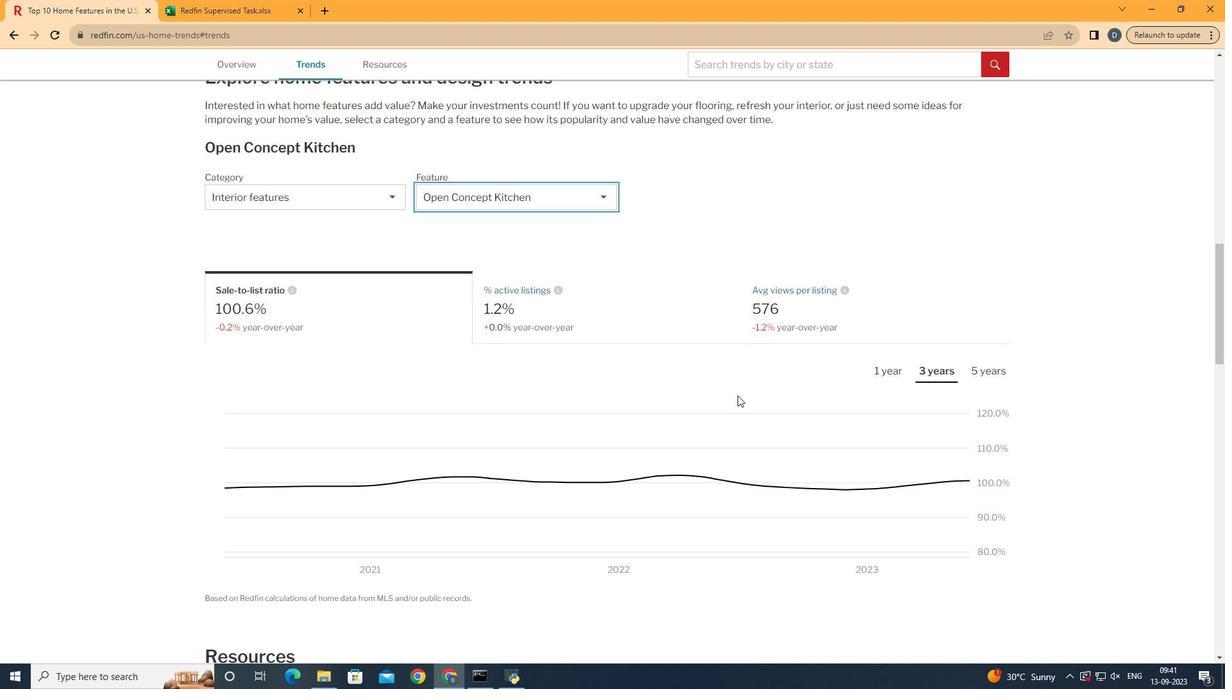 
Action: Mouse moved to (888, 319)
Screenshot: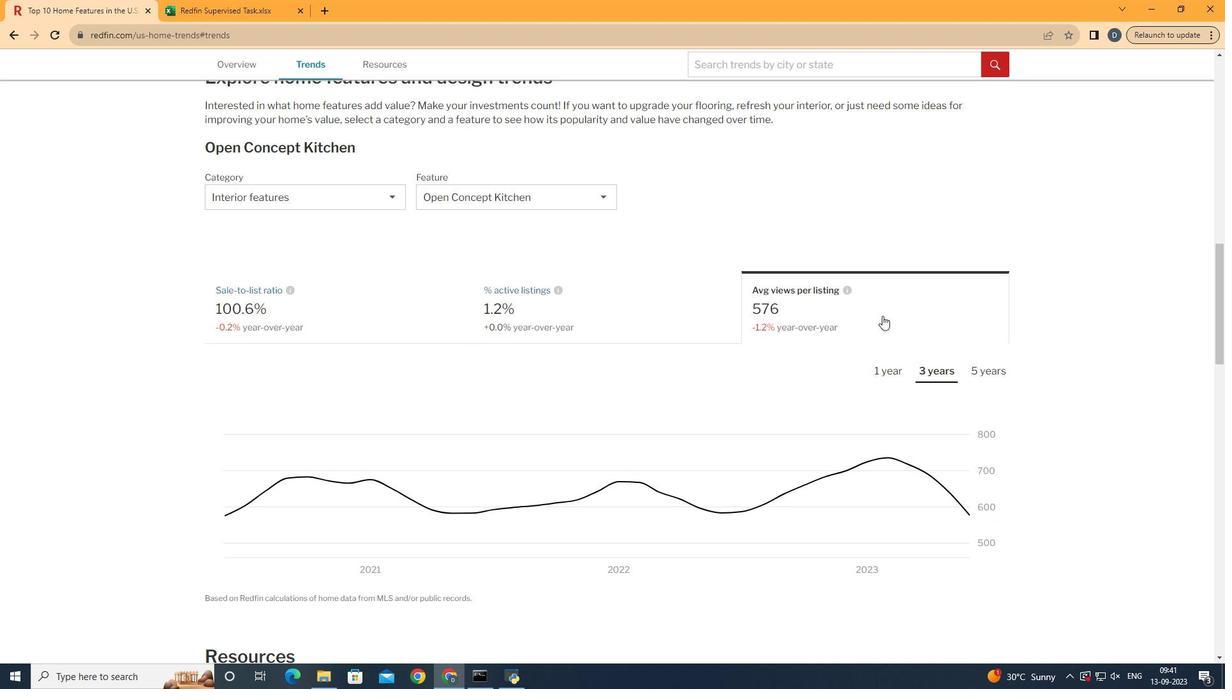 
Action: Mouse pressed left at (888, 319)
Screenshot: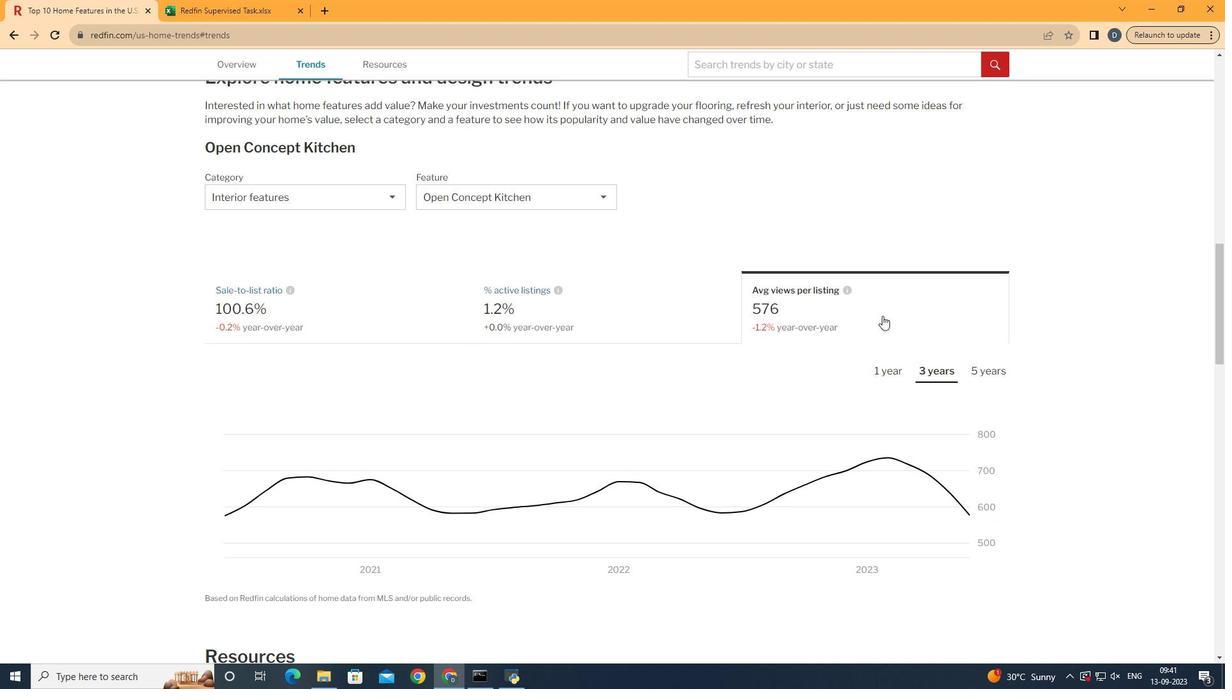 
Action: Mouse moved to (945, 373)
Screenshot: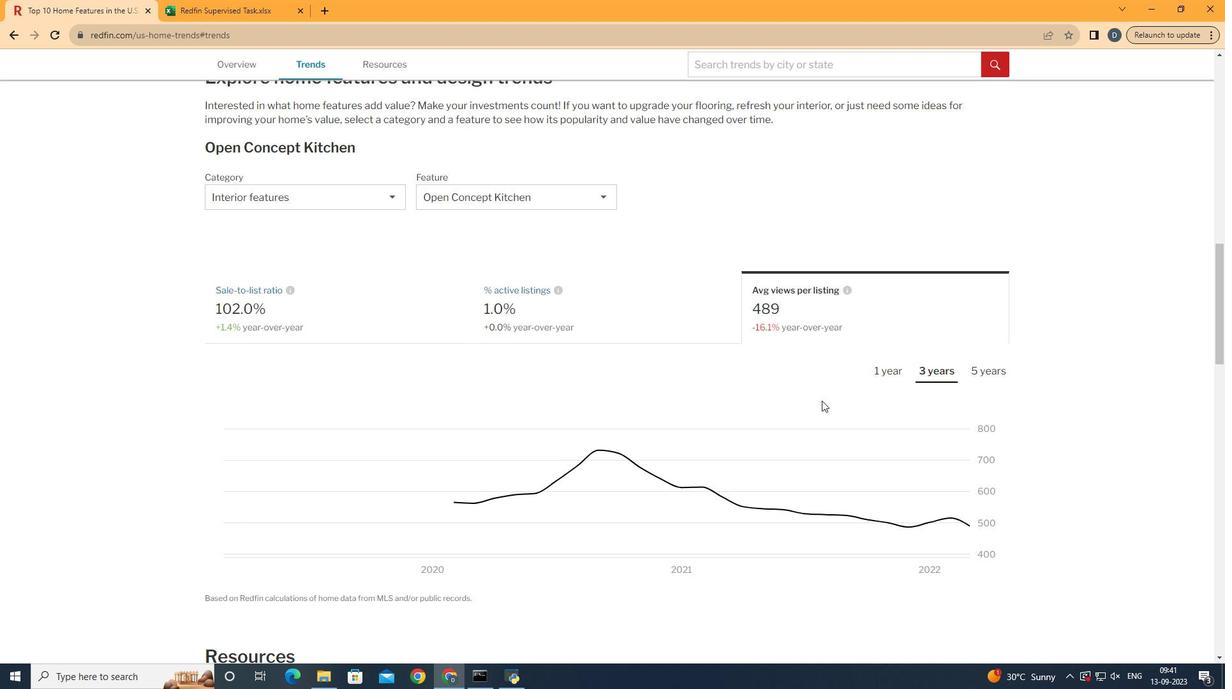 
Action: Mouse pressed left at (945, 373)
Screenshot: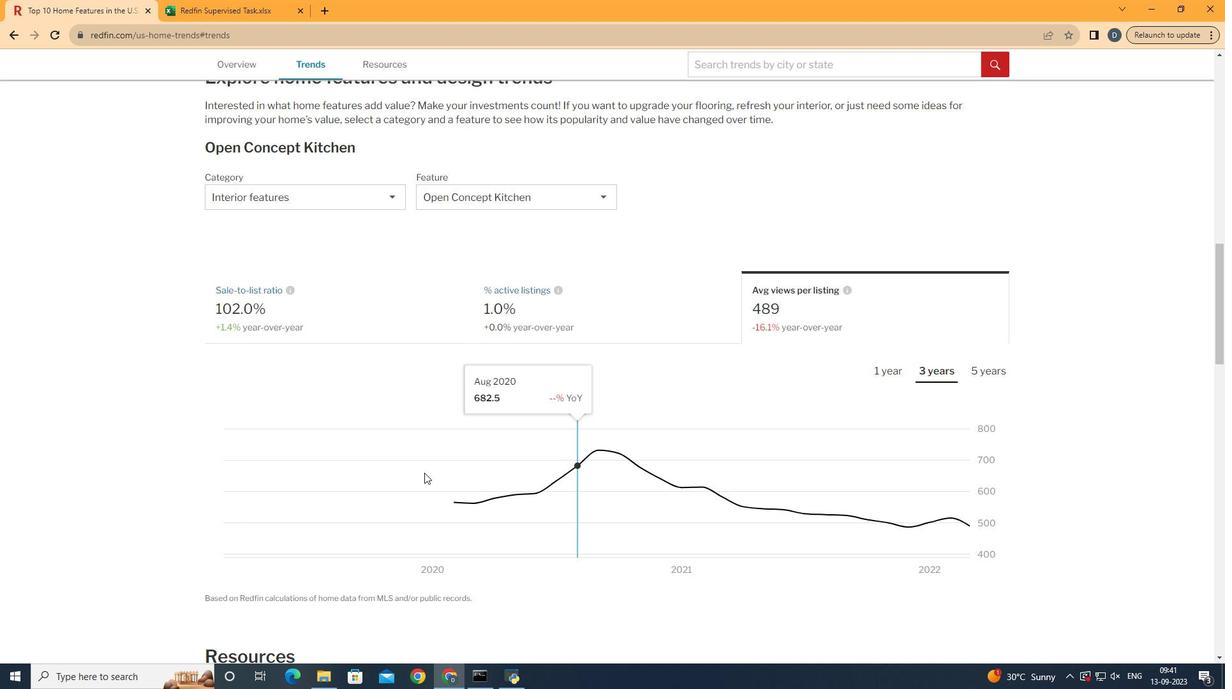 
Action: Mouse moved to (994, 504)
Screenshot: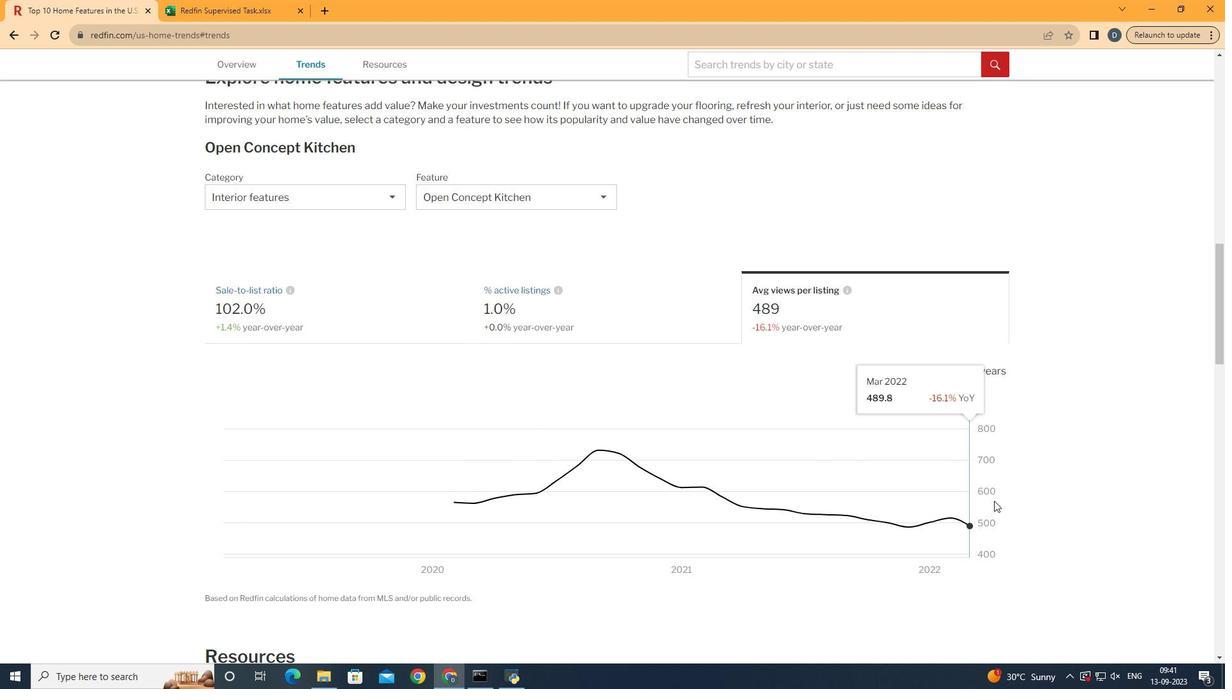 
